 Task: Open Card Vulnerability Assessment in Board Product Development to Workspace Information Management and add a team member Softage.1@softage.net, a label Green, a checklist Patent Application, an attachment from your computer, a color Green and finally, add a card description 'Conduct team training session on effective goal setting' and a comment 'Given the potential impact of this task on our company culture of innovation, let us ensure that we approach it with a sense of curiosity and a willingness to explore new ideas.'. Add a start date 'Jan 01, 1900' with a due date 'Jan 08, 1900'
Action: Mouse moved to (328, 183)
Screenshot: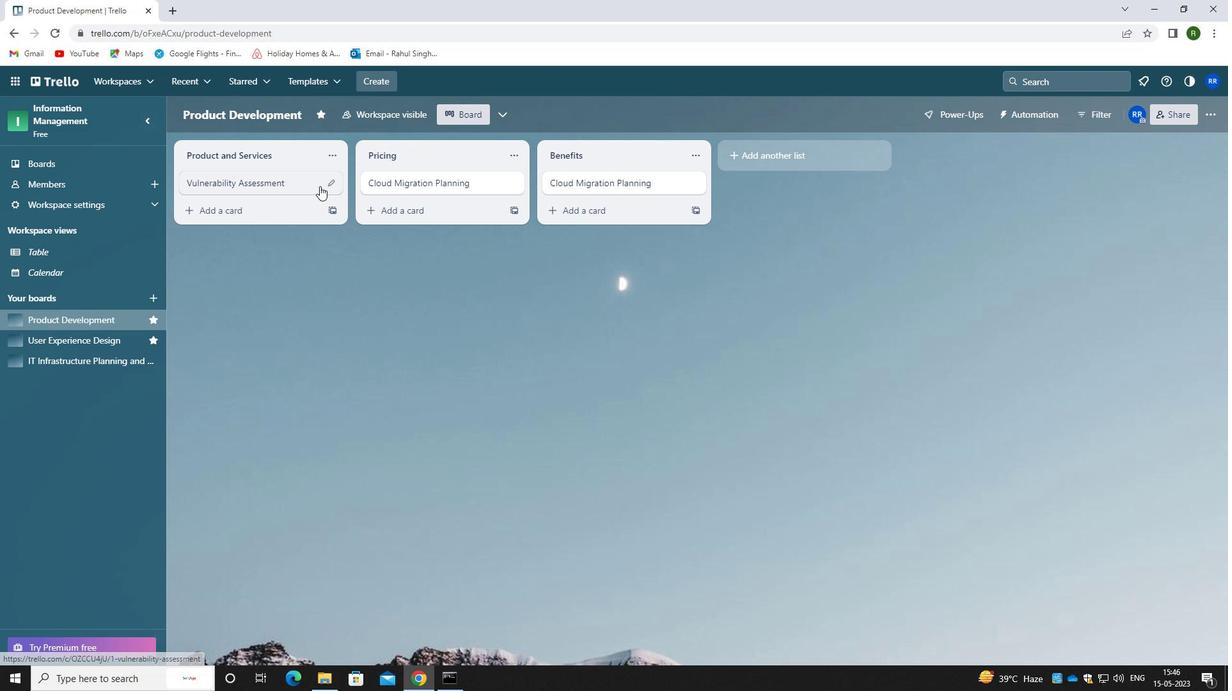 
Action: Mouse pressed left at (328, 183)
Screenshot: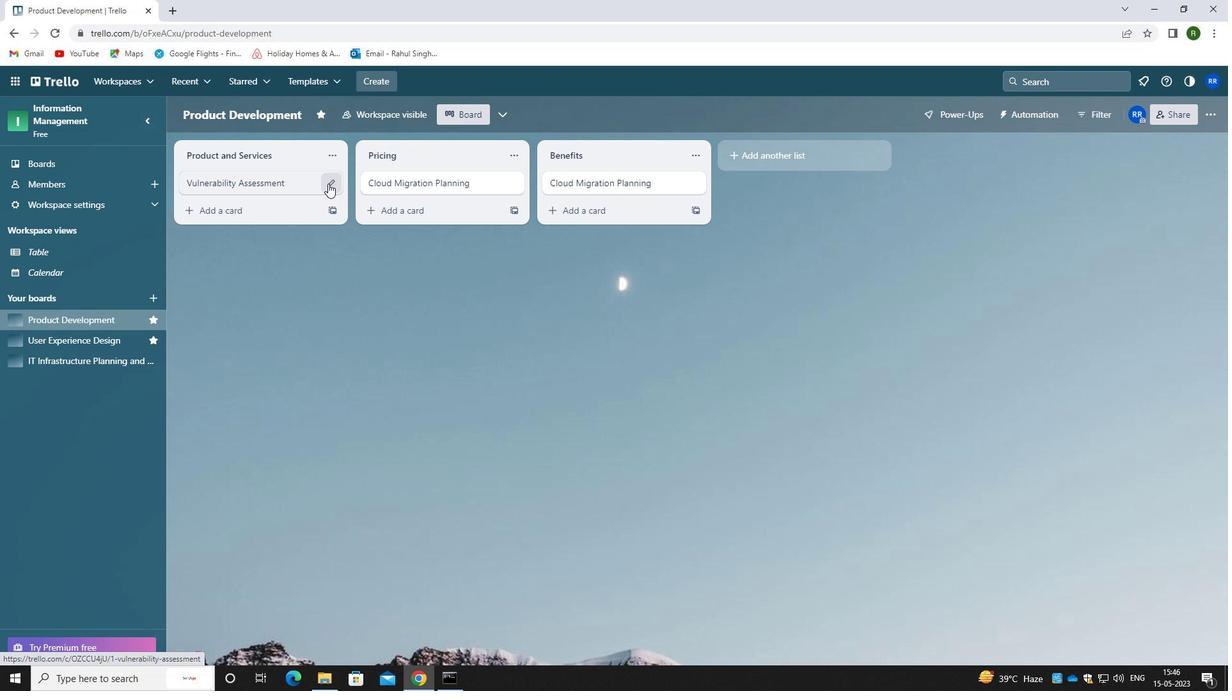 
Action: Mouse moved to (397, 183)
Screenshot: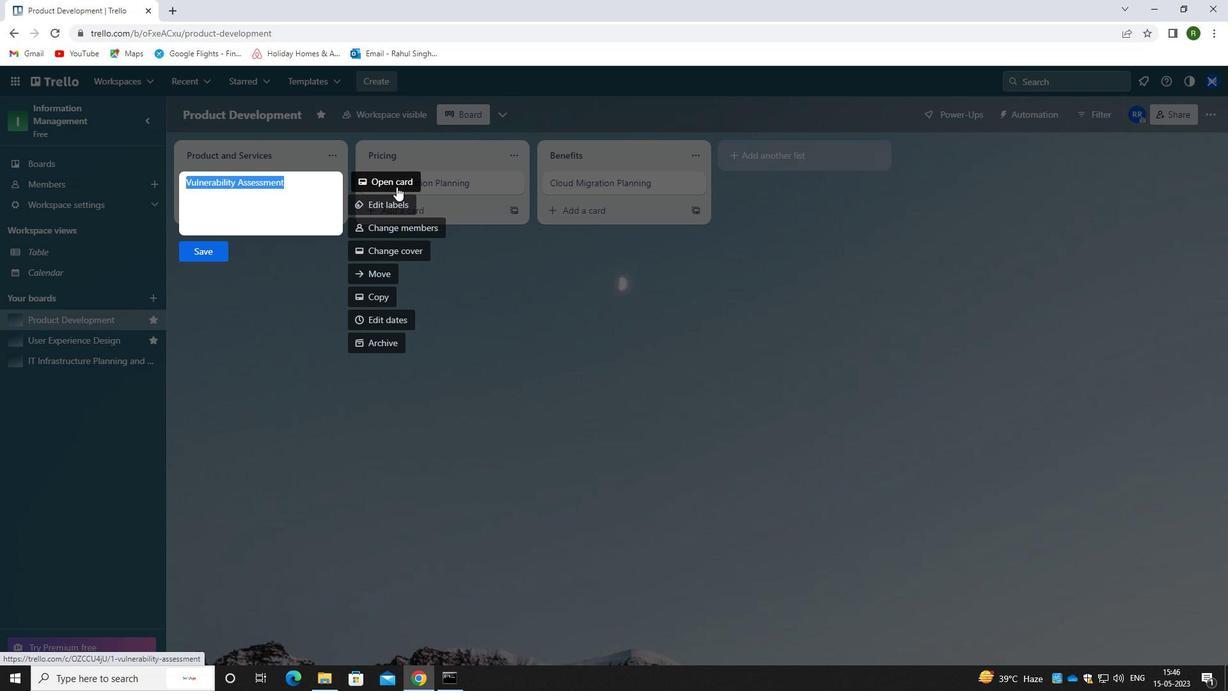 
Action: Mouse pressed left at (397, 183)
Screenshot: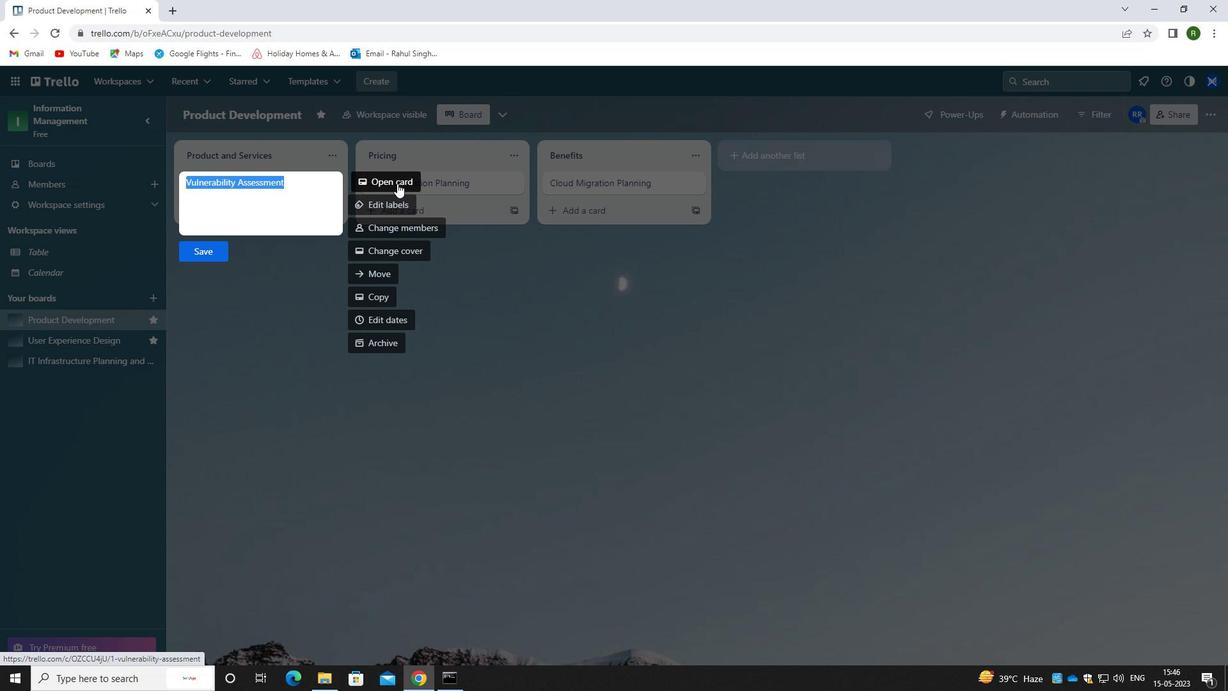 
Action: Mouse moved to (762, 178)
Screenshot: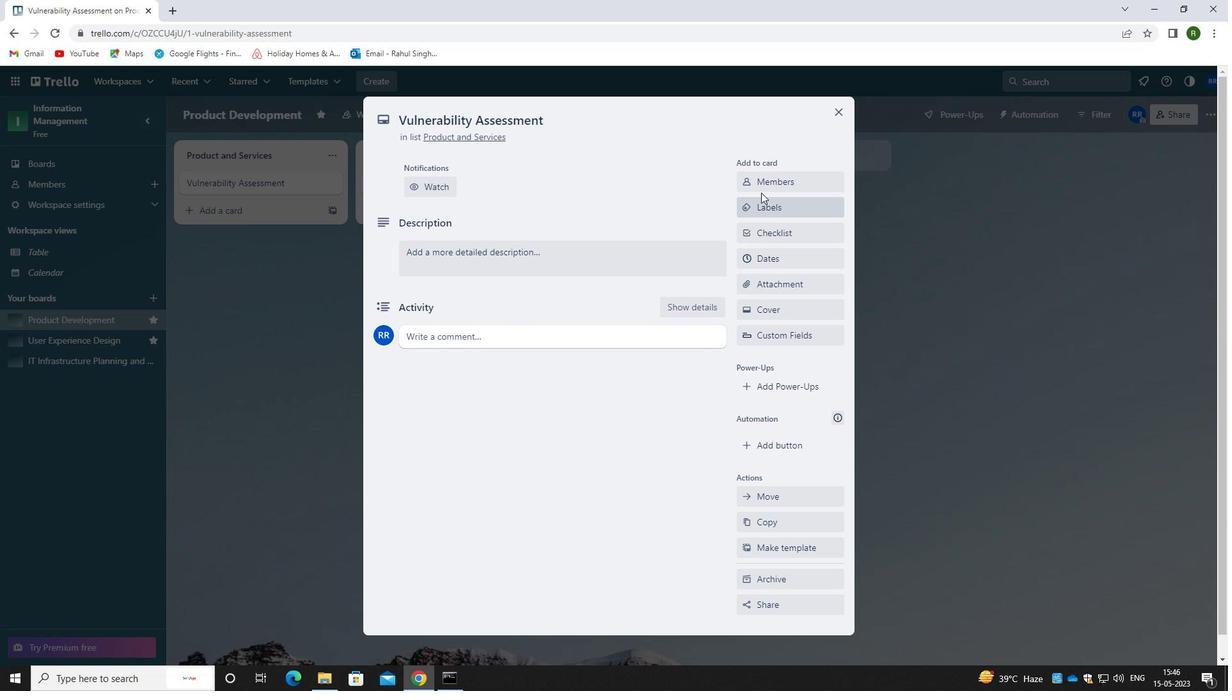 
Action: Mouse pressed left at (762, 178)
Screenshot: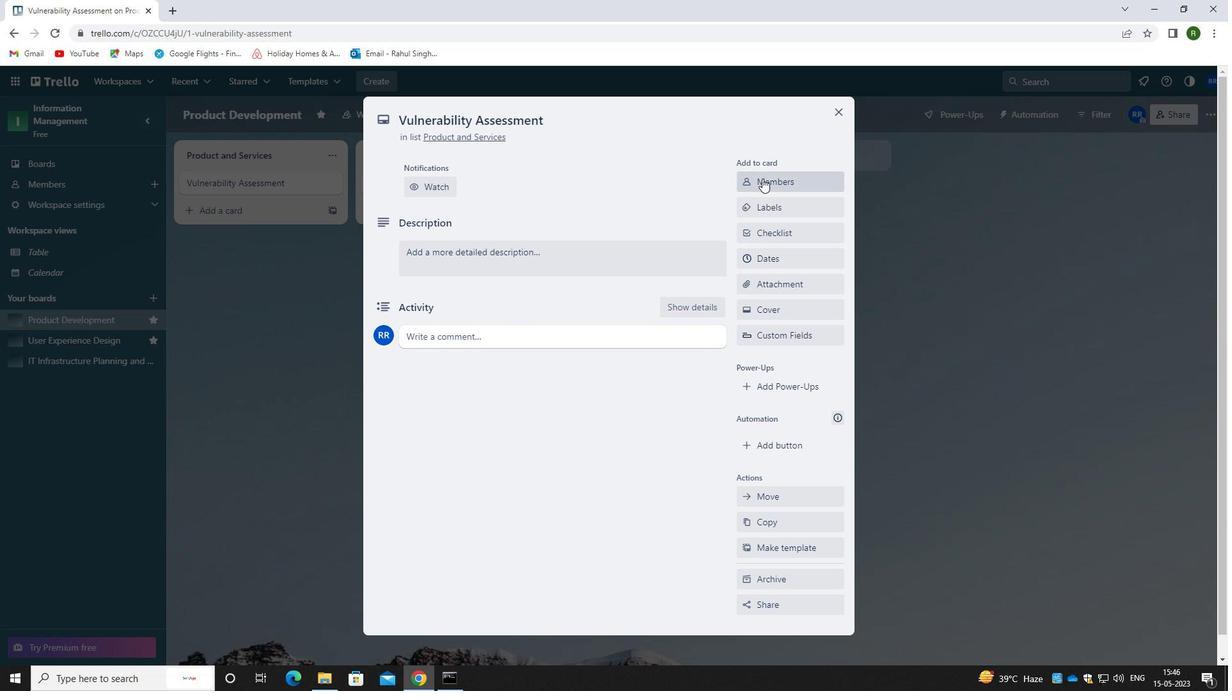 
Action: Mouse moved to (773, 248)
Screenshot: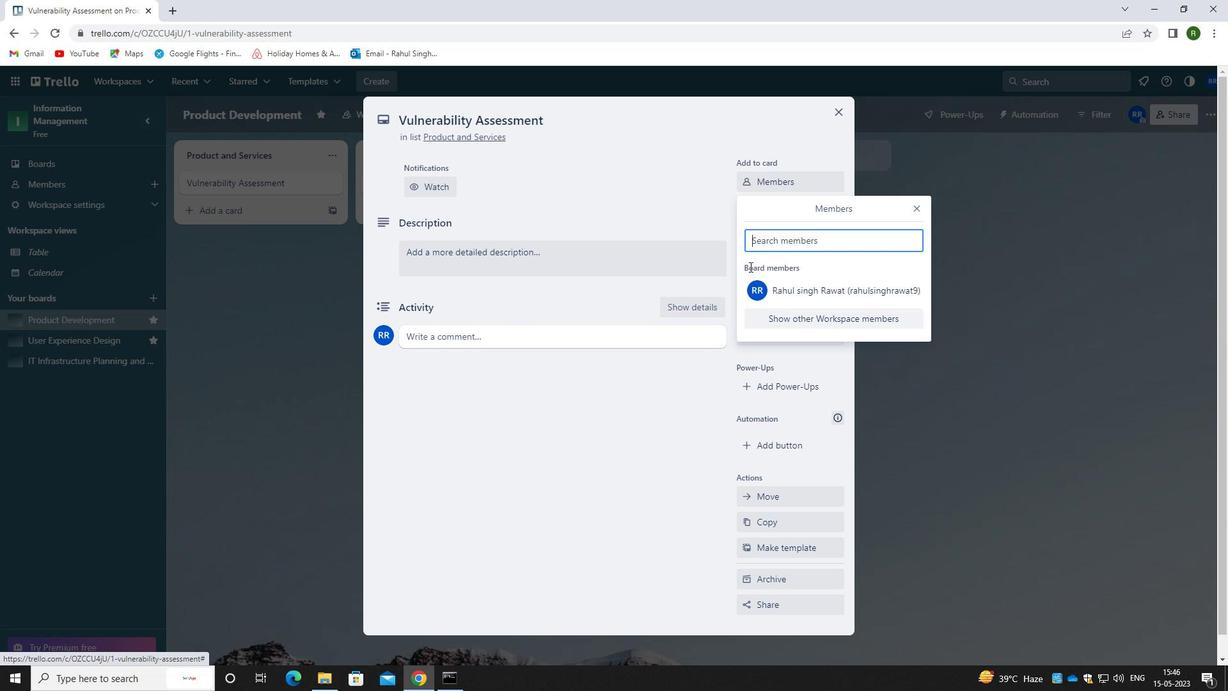 
Action: Key pressed <Key.caps_lock>s<Key.caps_lock>Oftage.1<Key.shift>@SOFTAGE.NET
Screenshot: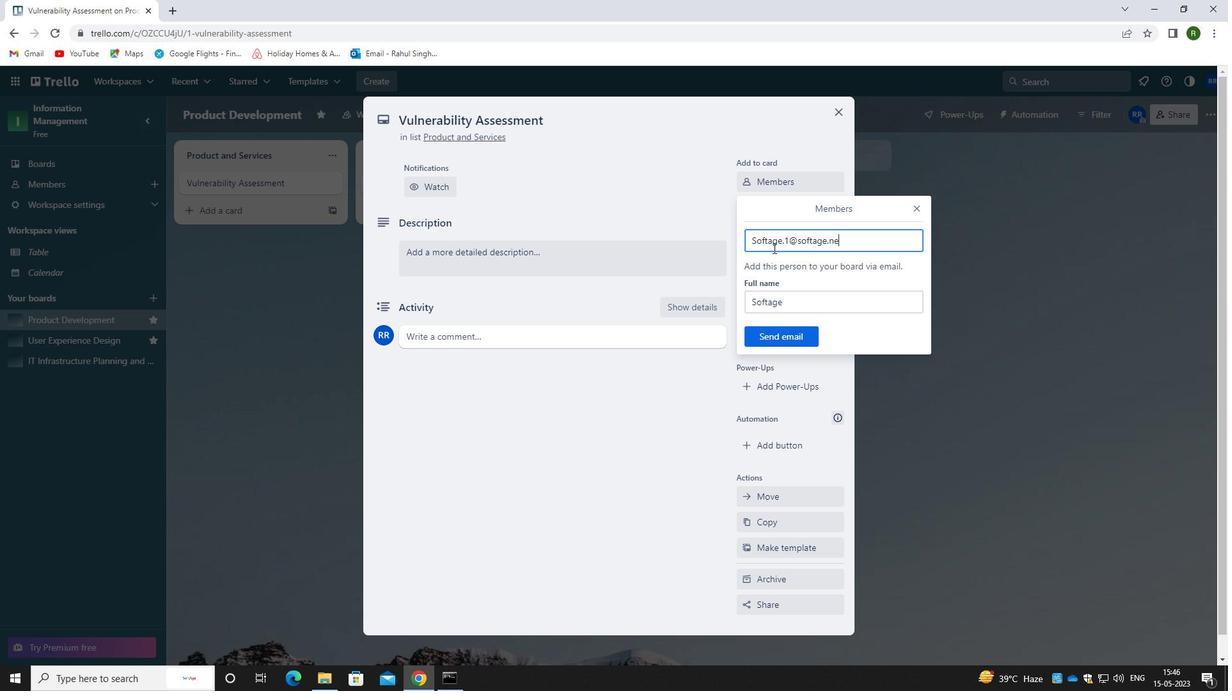 
Action: Mouse moved to (777, 334)
Screenshot: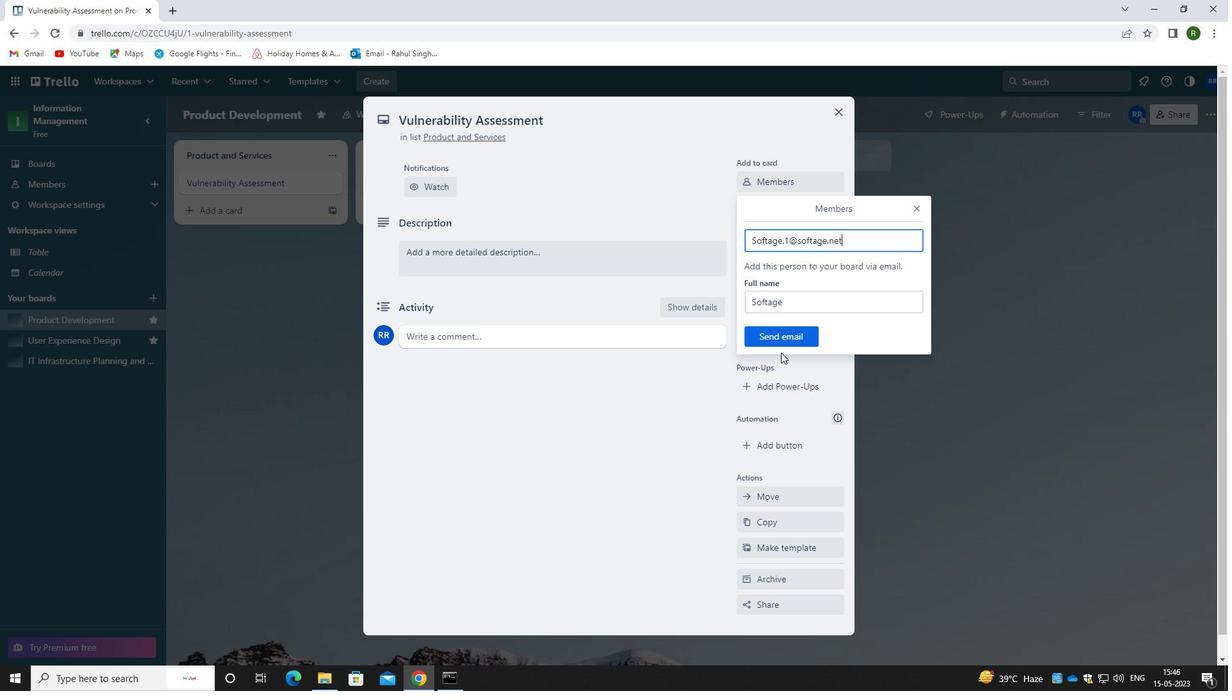 
Action: Mouse pressed left at (777, 334)
Screenshot: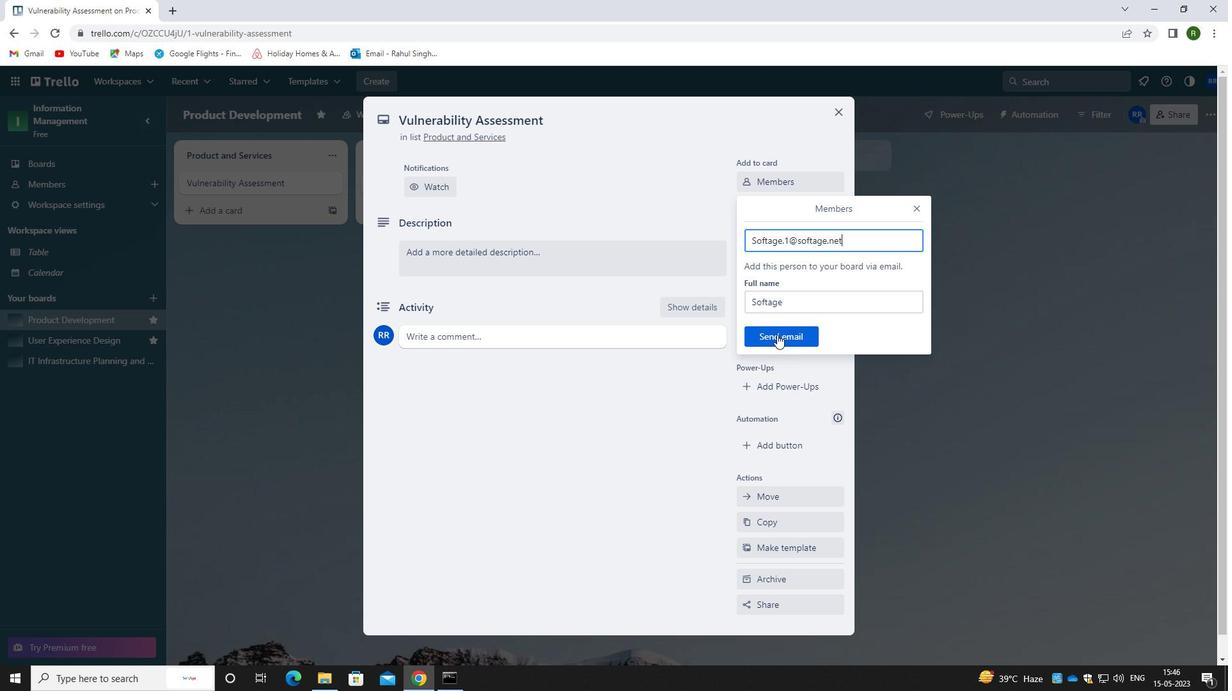 
Action: Mouse moved to (777, 252)
Screenshot: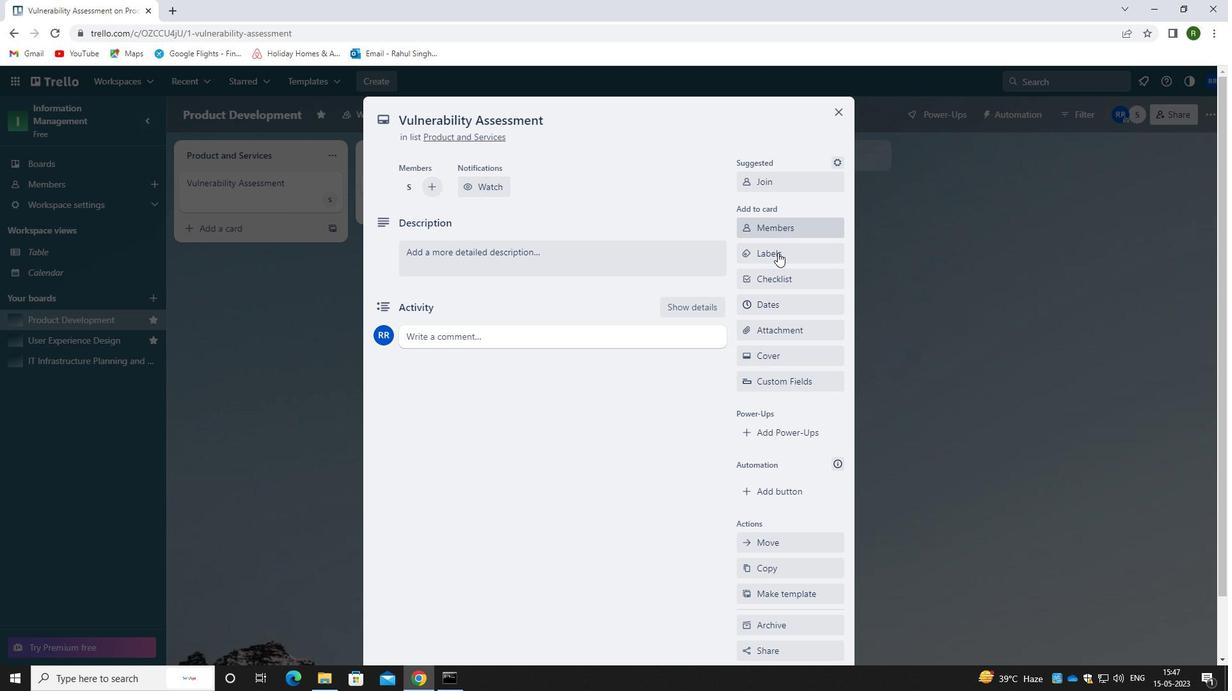 
Action: Mouse pressed left at (777, 252)
Screenshot: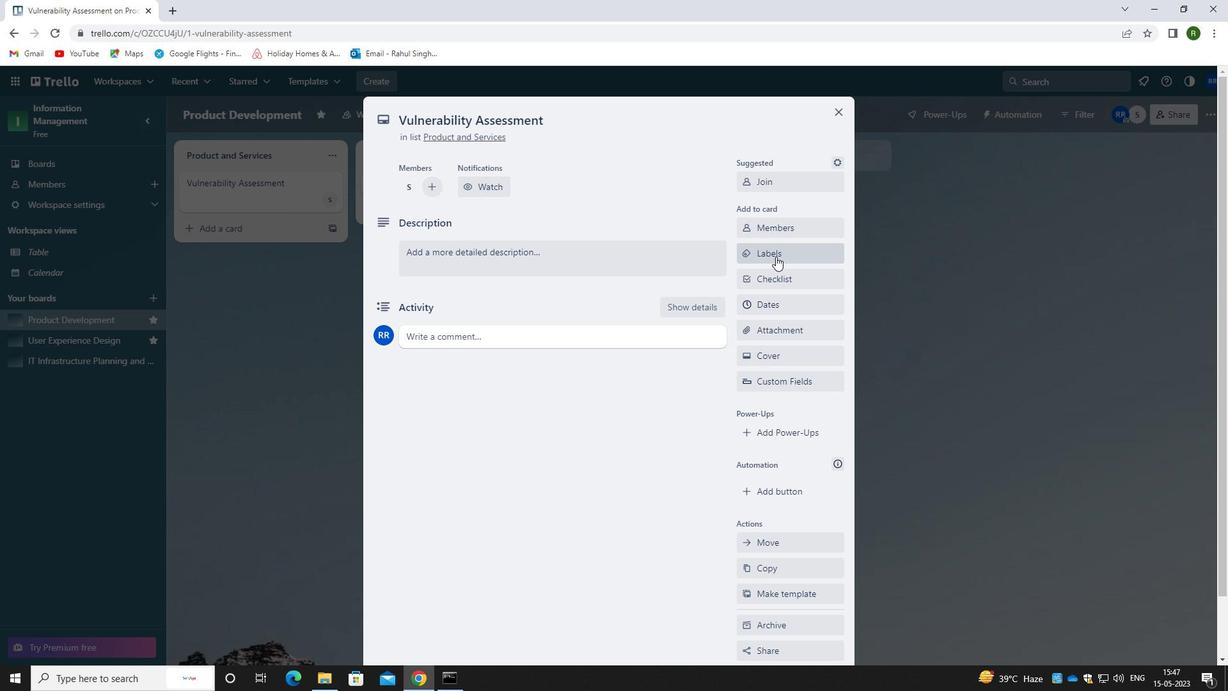 
Action: Mouse moved to (784, 314)
Screenshot: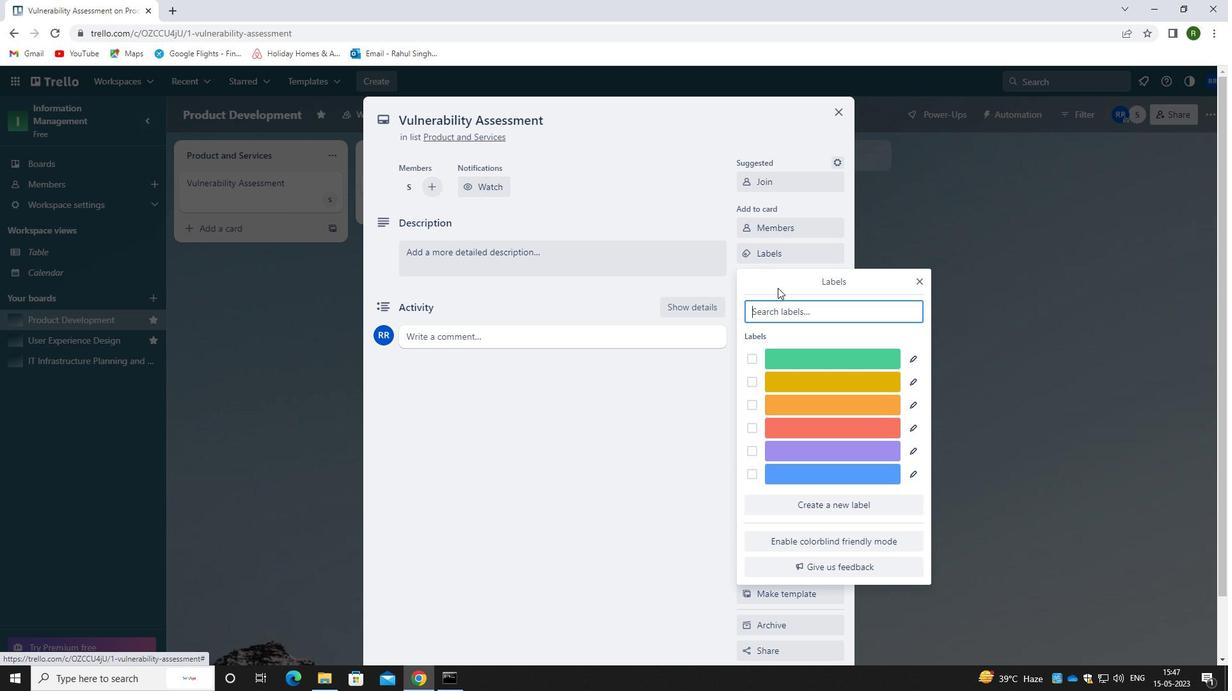 
Action: Key pressed GREEN
Screenshot: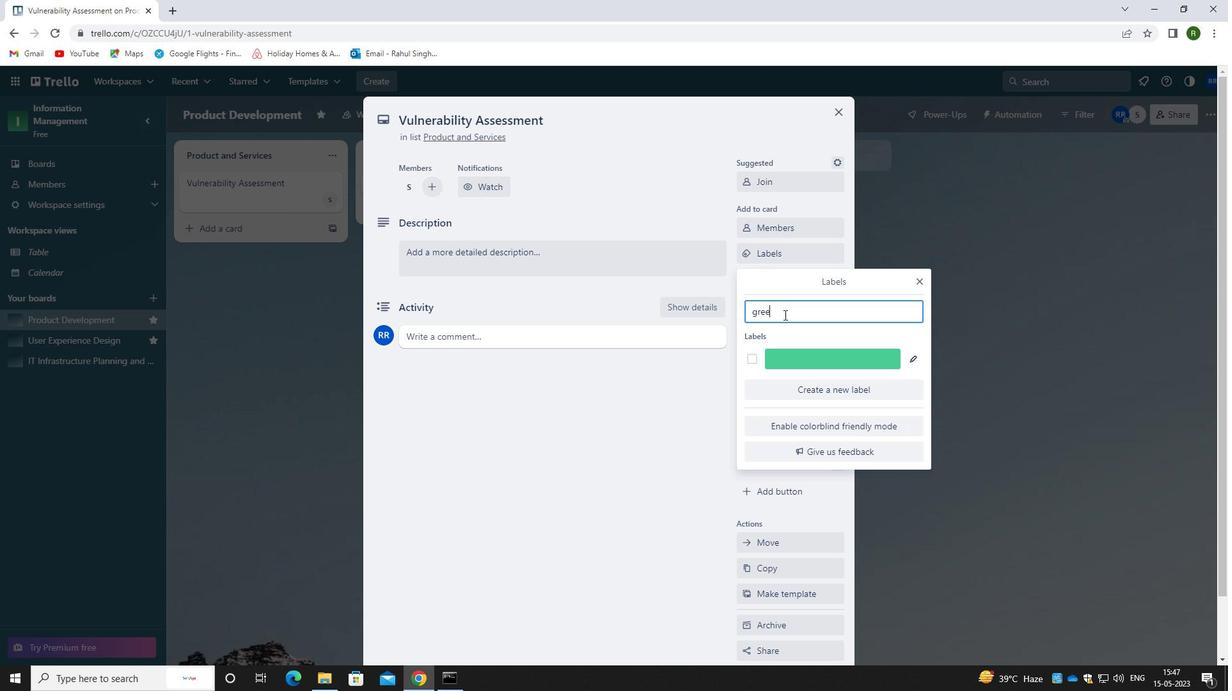 
Action: Mouse moved to (743, 353)
Screenshot: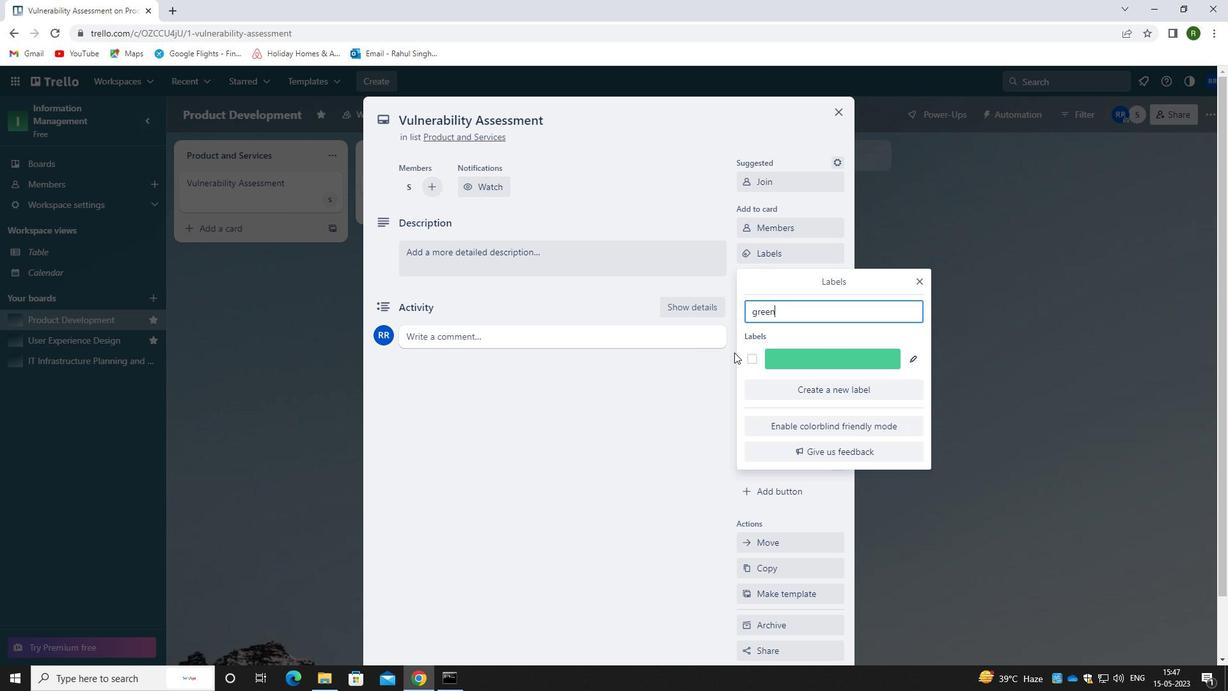 
Action: Mouse pressed left at (743, 353)
Screenshot: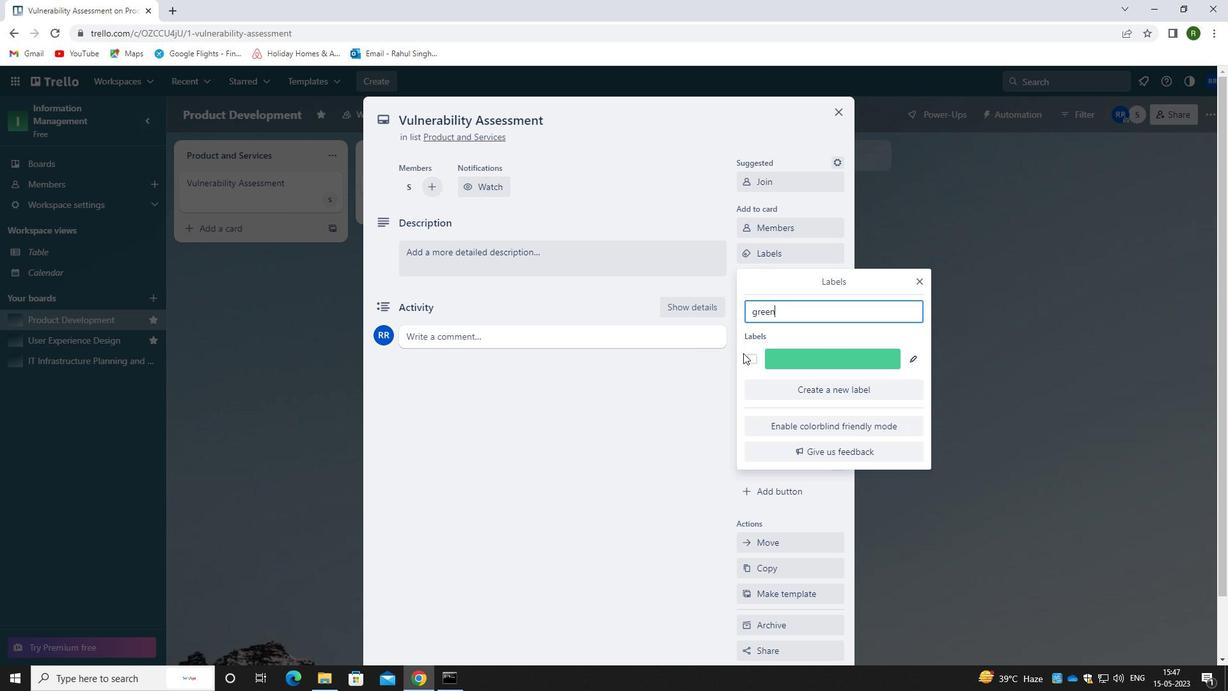 
Action: Mouse moved to (753, 358)
Screenshot: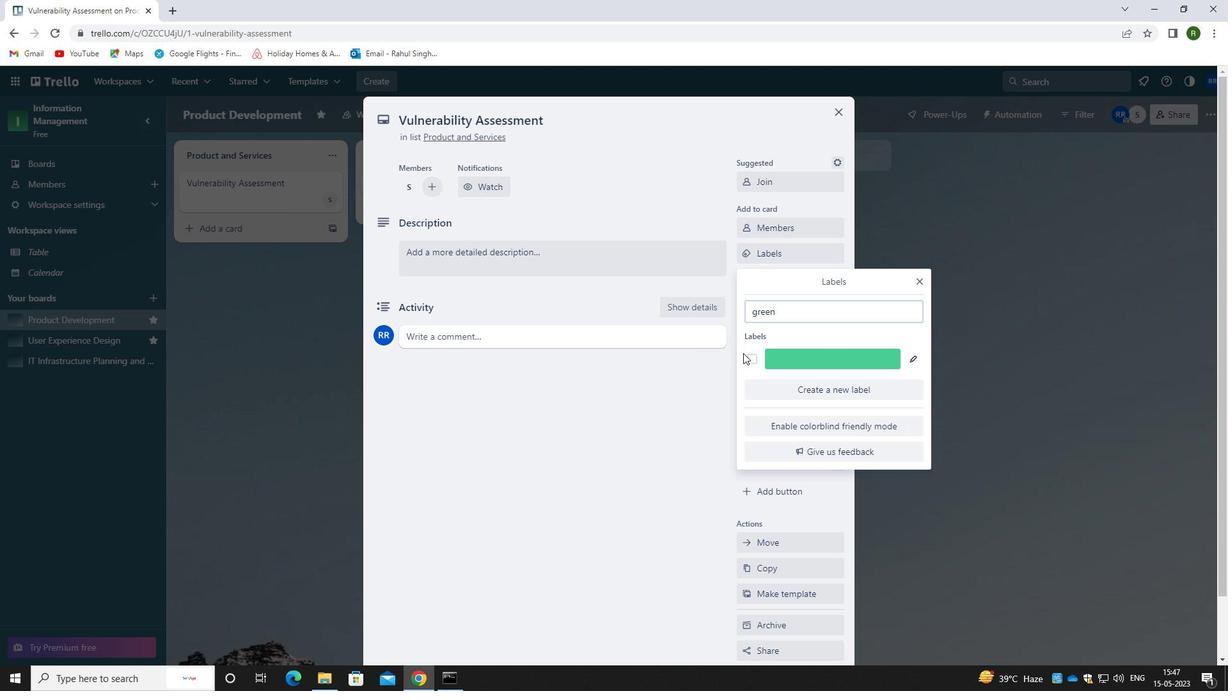 
Action: Mouse pressed left at (753, 358)
Screenshot: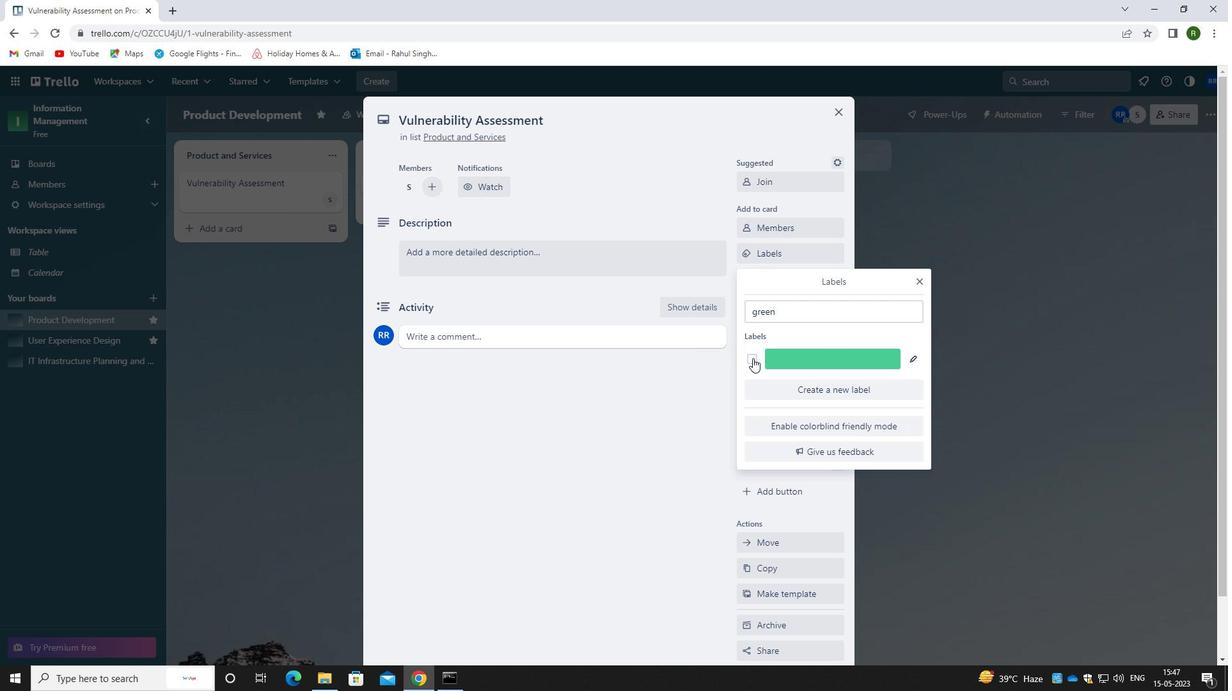 
Action: Mouse moved to (633, 414)
Screenshot: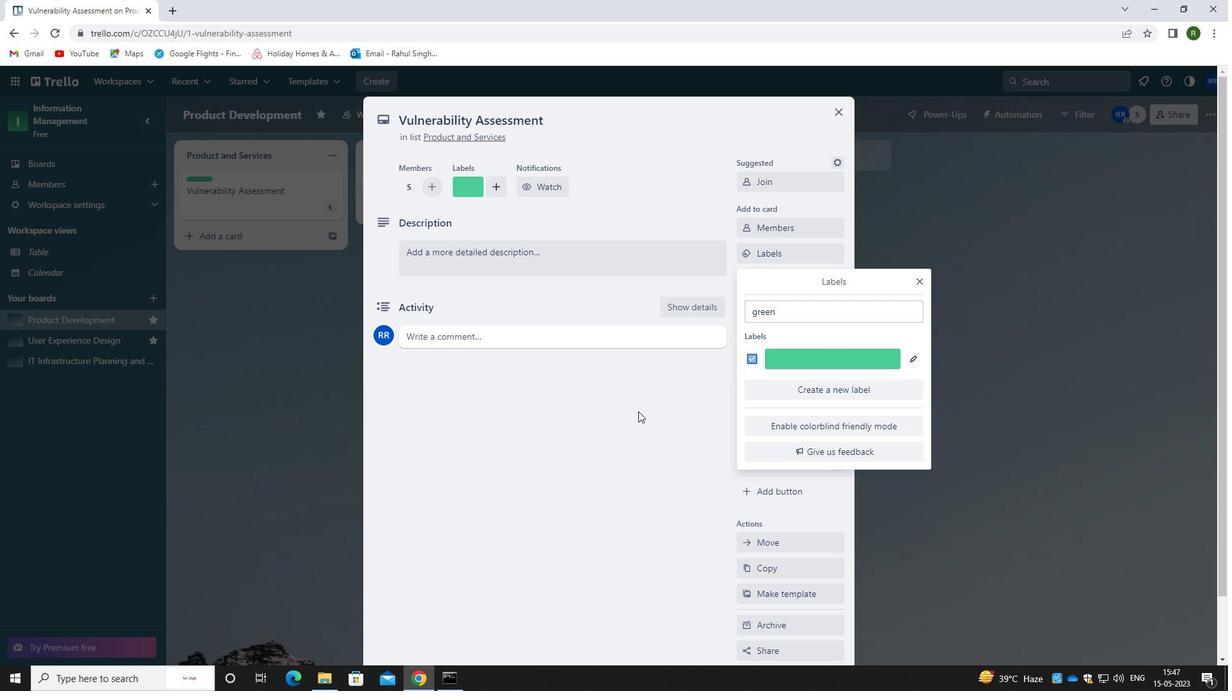 
Action: Mouse pressed left at (633, 414)
Screenshot: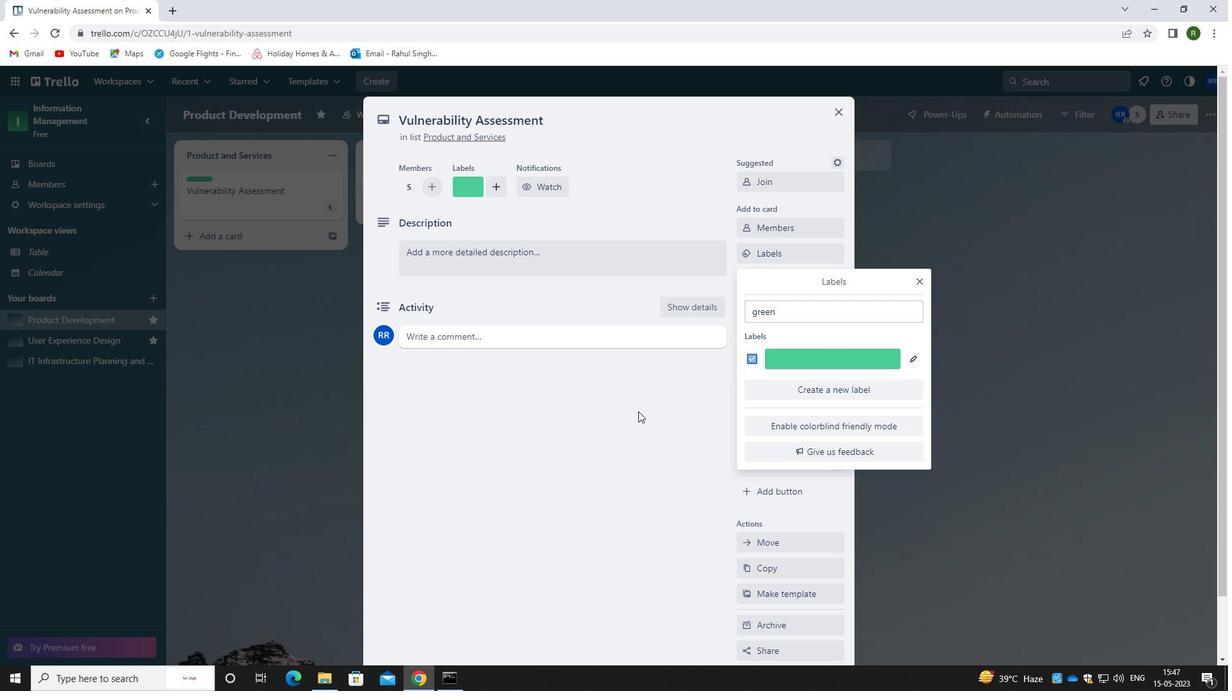 
Action: Mouse moved to (801, 276)
Screenshot: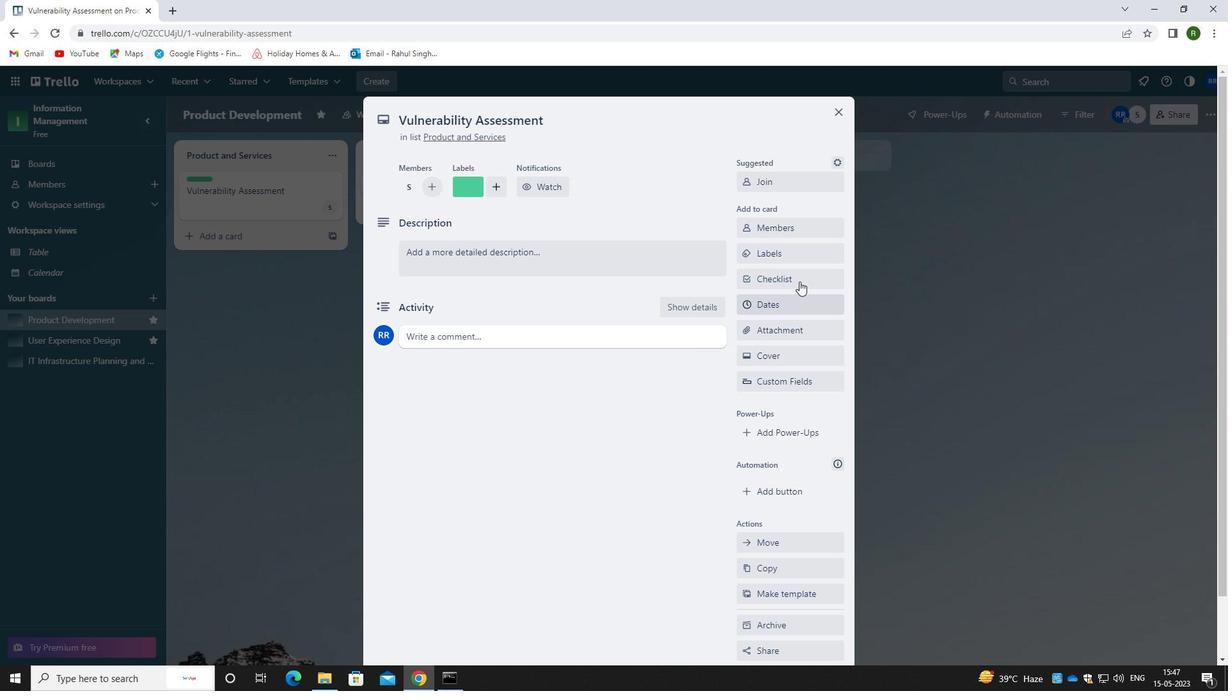 
Action: Mouse pressed left at (801, 276)
Screenshot: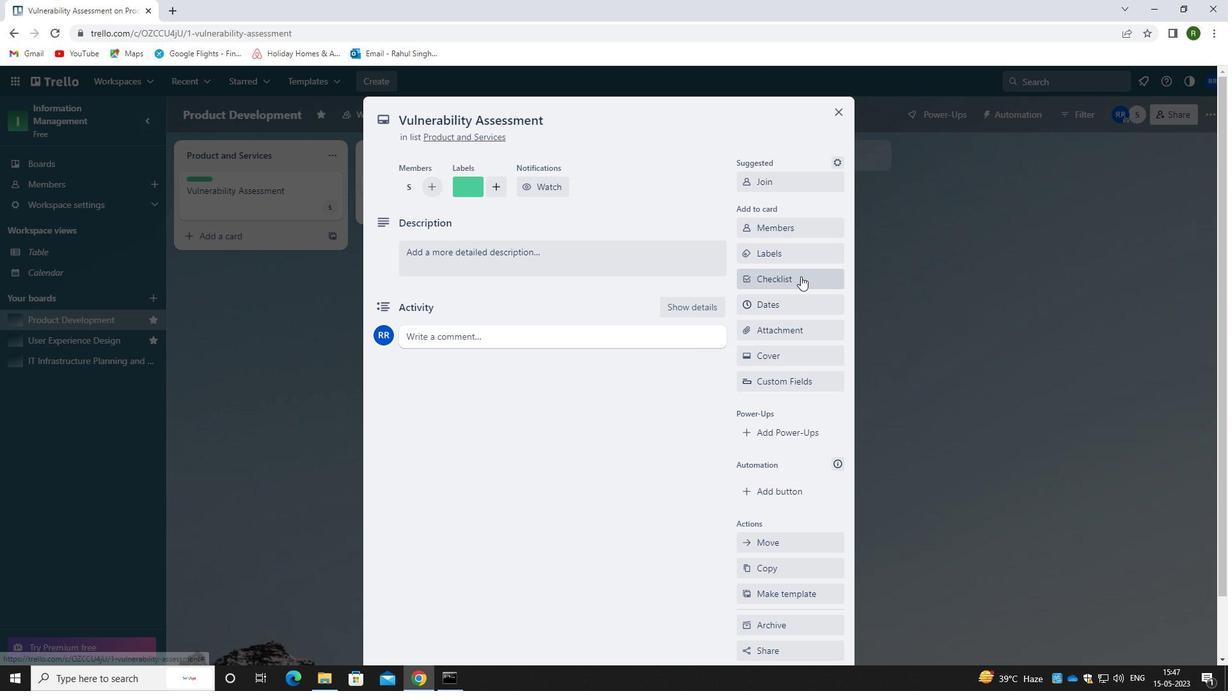 
Action: Mouse moved to (787, 321)
Screenshot: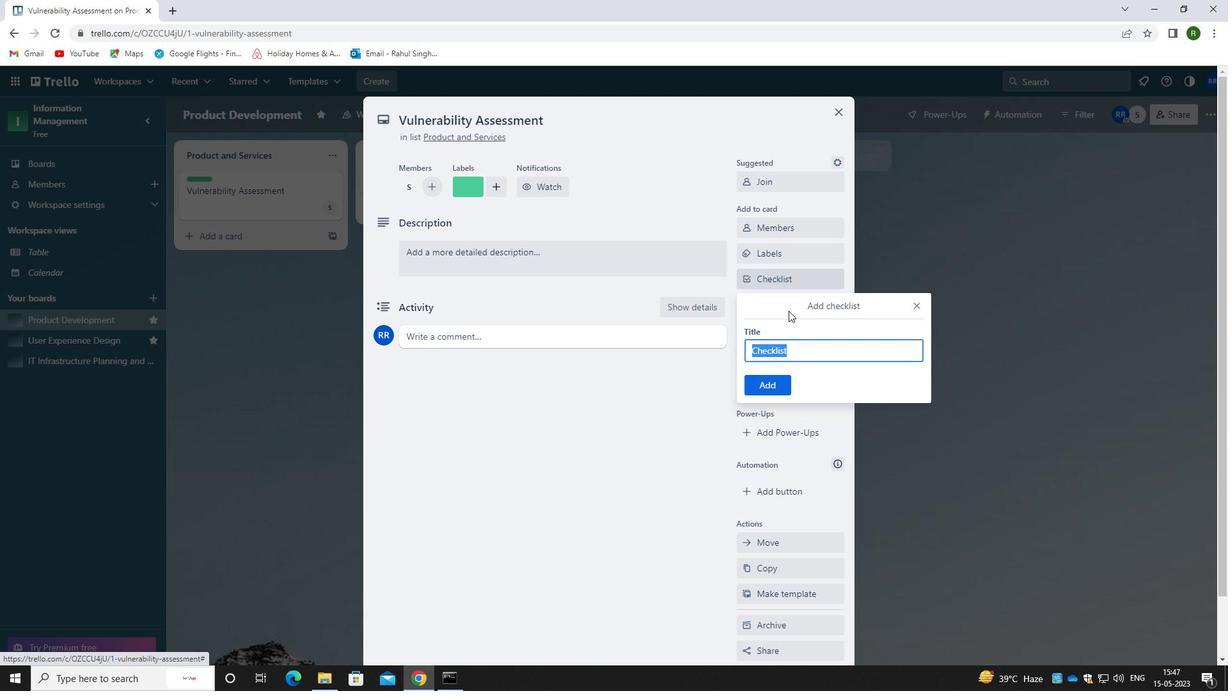 
Action: Key pressed <Key.shift>PATENT<Key.space>
Screenshot: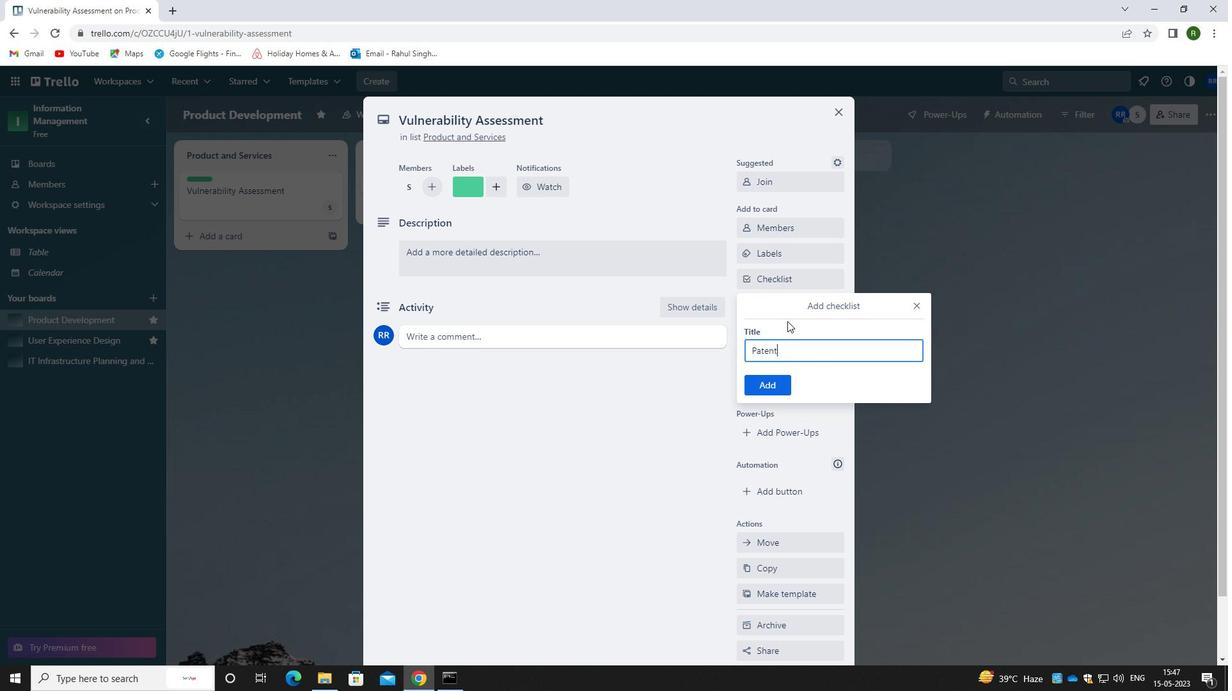 
Action: Mouse moved to (787, 321)
Screenshot: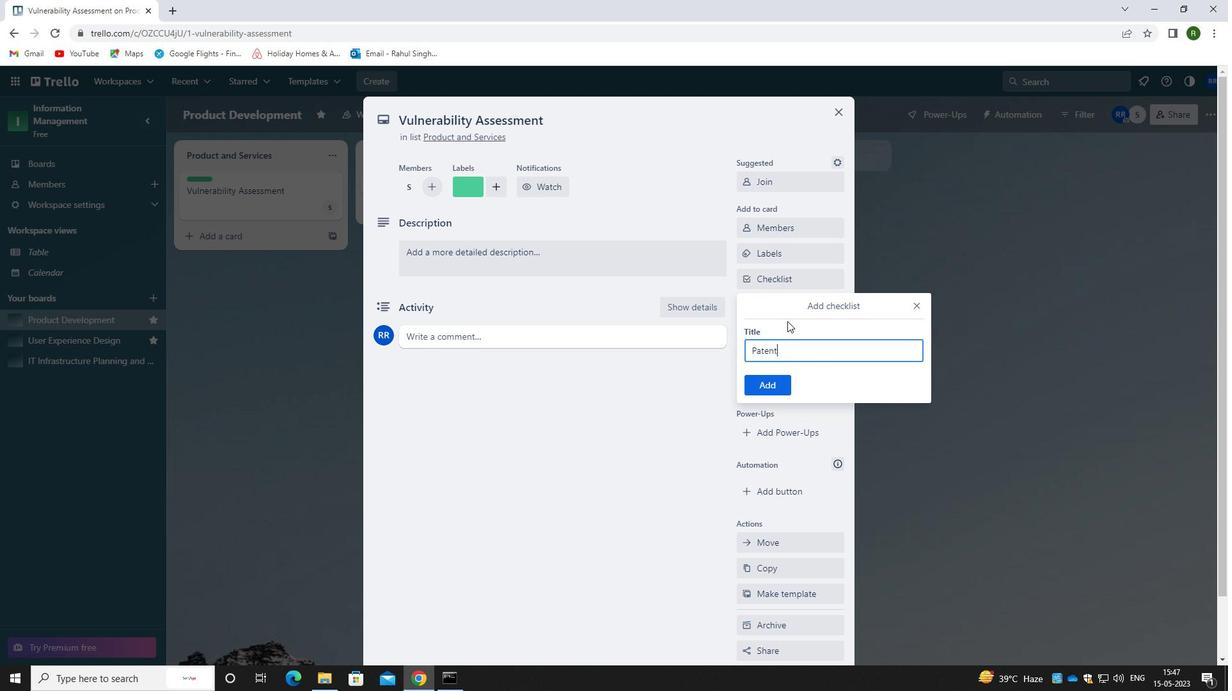 
Action: Key pressed <Key.shift>APPLICATION
Screenshot: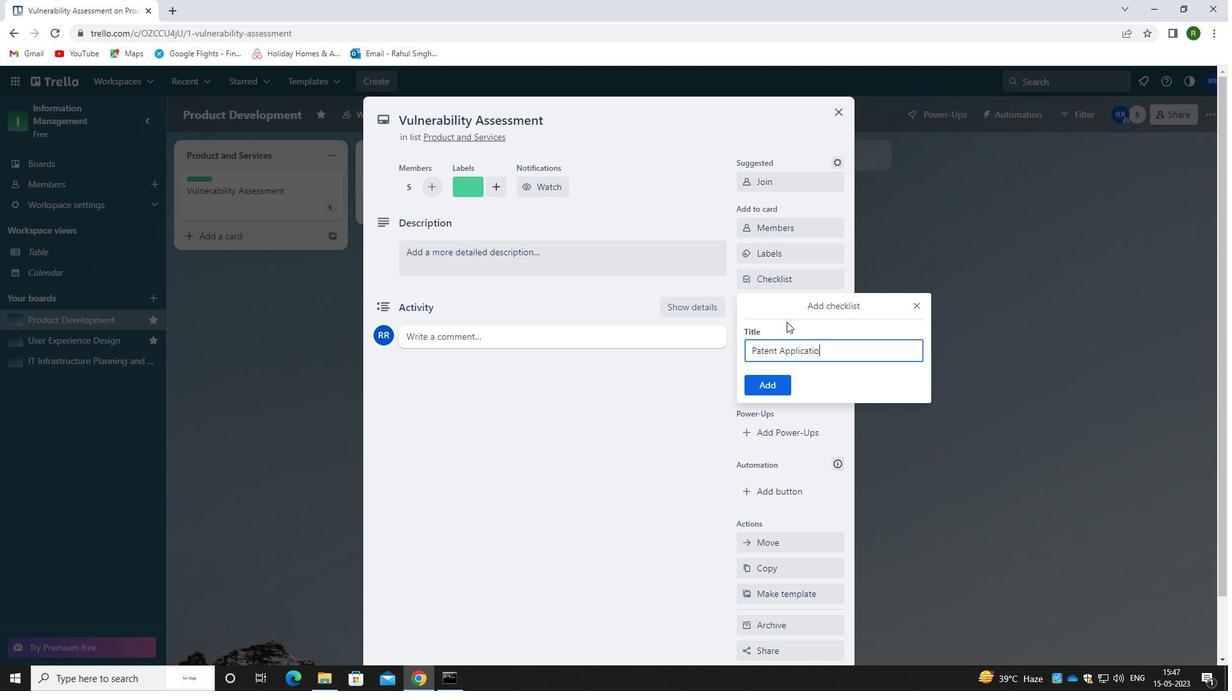 
Action: Mouse moved to (767, 385)
Screenshot: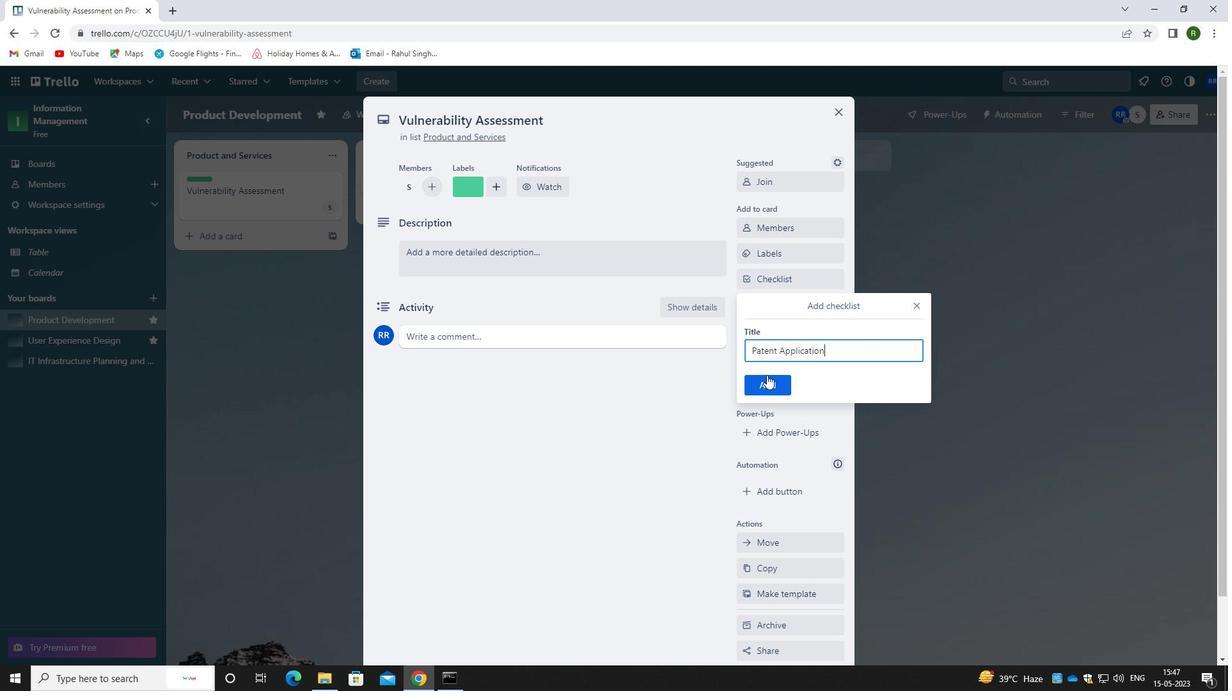 
Action: Mouse pressed left at (767, 385)
Screenshot: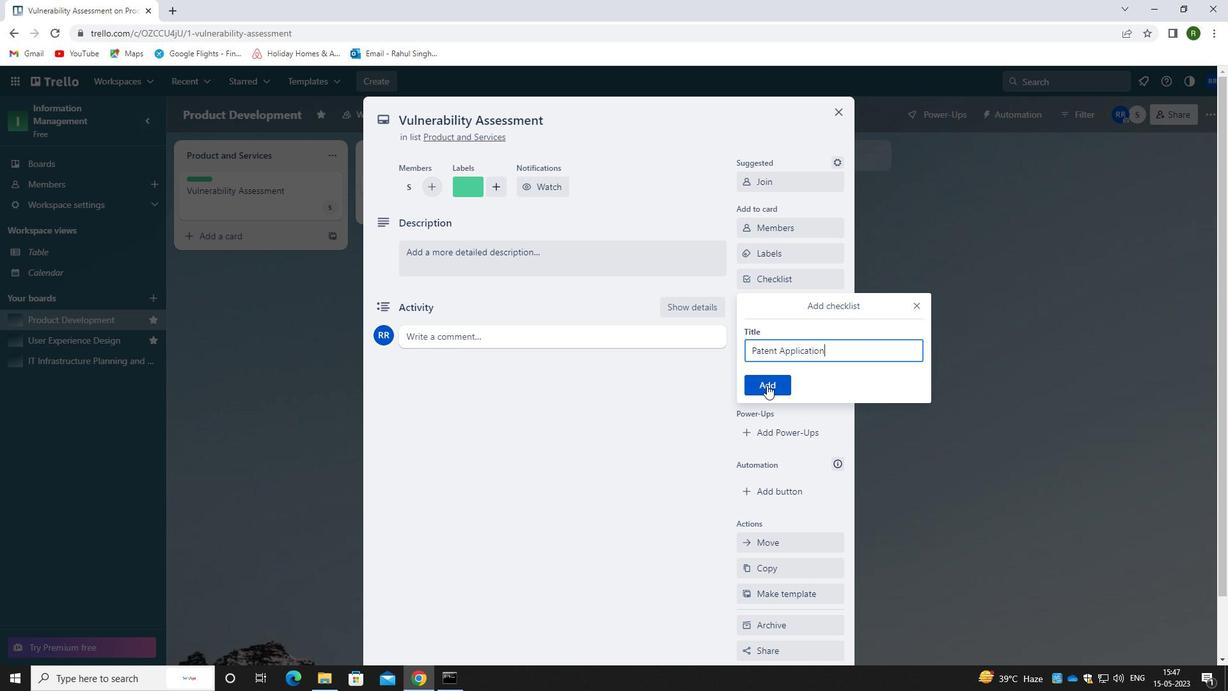 
Action: Mouse moved to (806, 333)
Screenshot: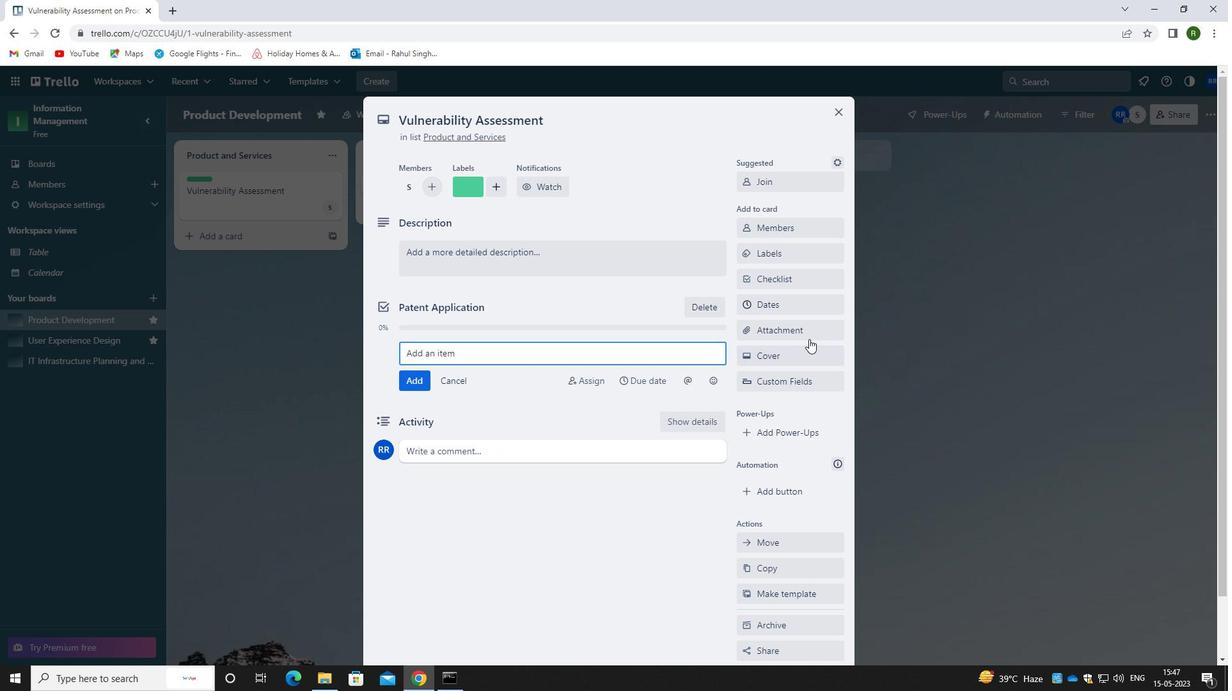 
Action: Mouse pressed left at (806, 333)
Screenshot: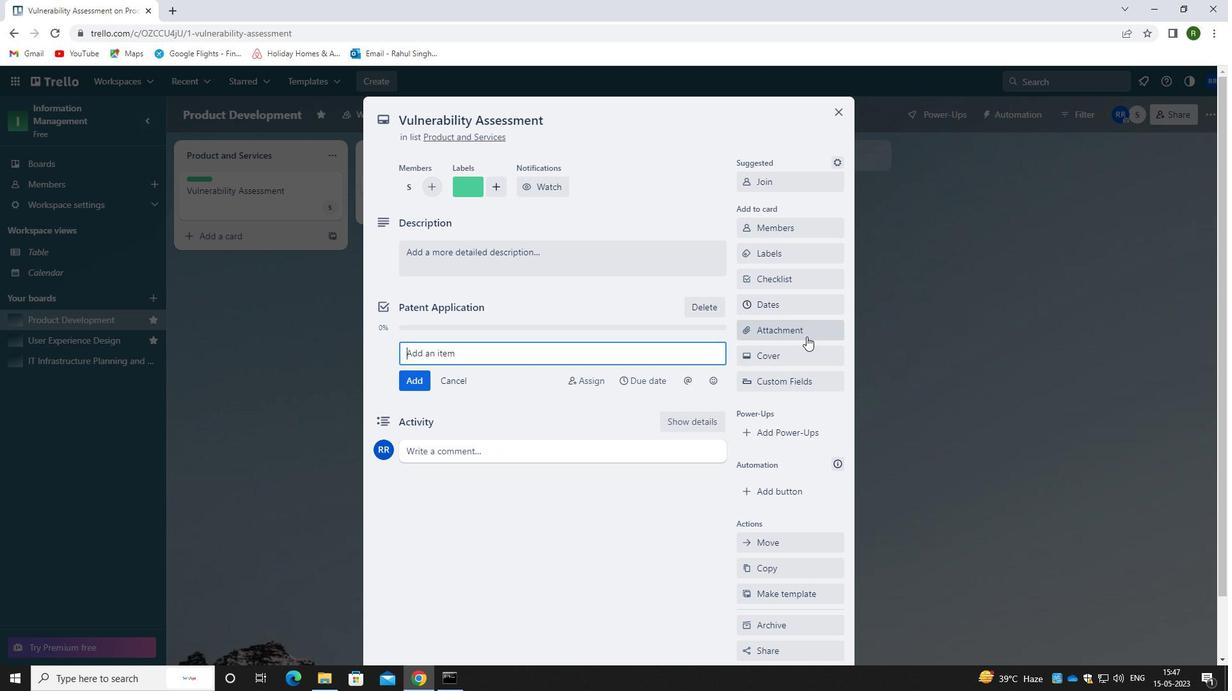 
Action: Mouse moved to (766, 384)
Screenshot: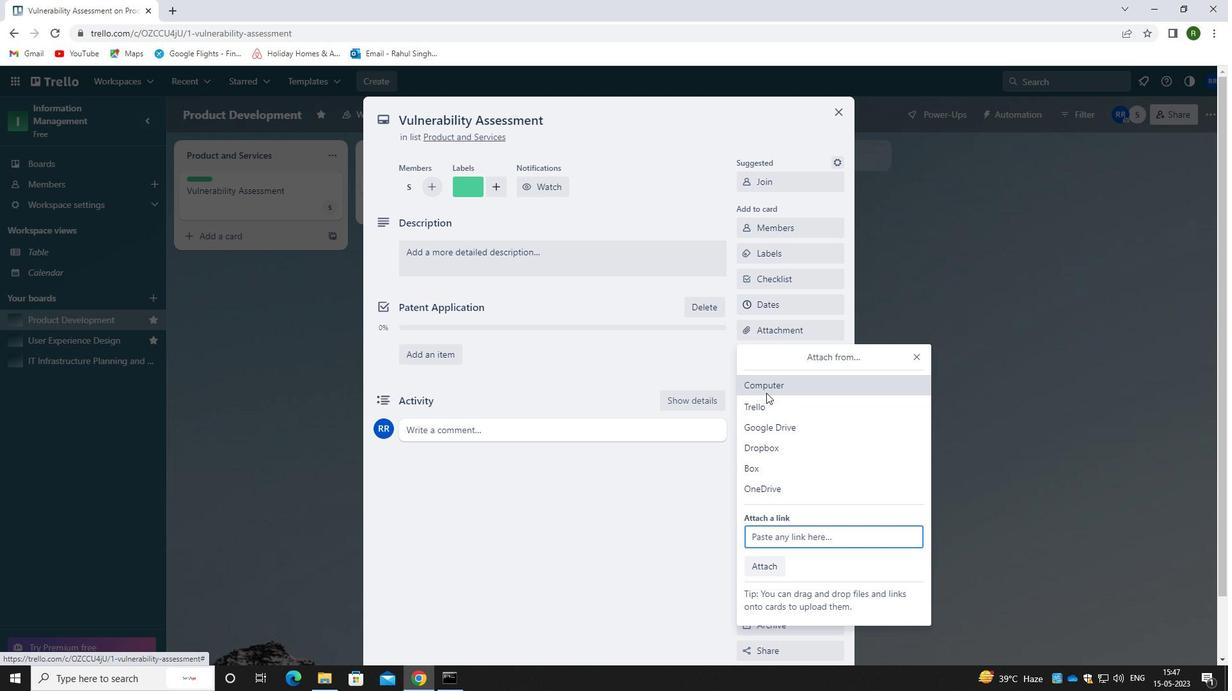 
Action: Mouse pressed left at (766, 384)
Screenshot: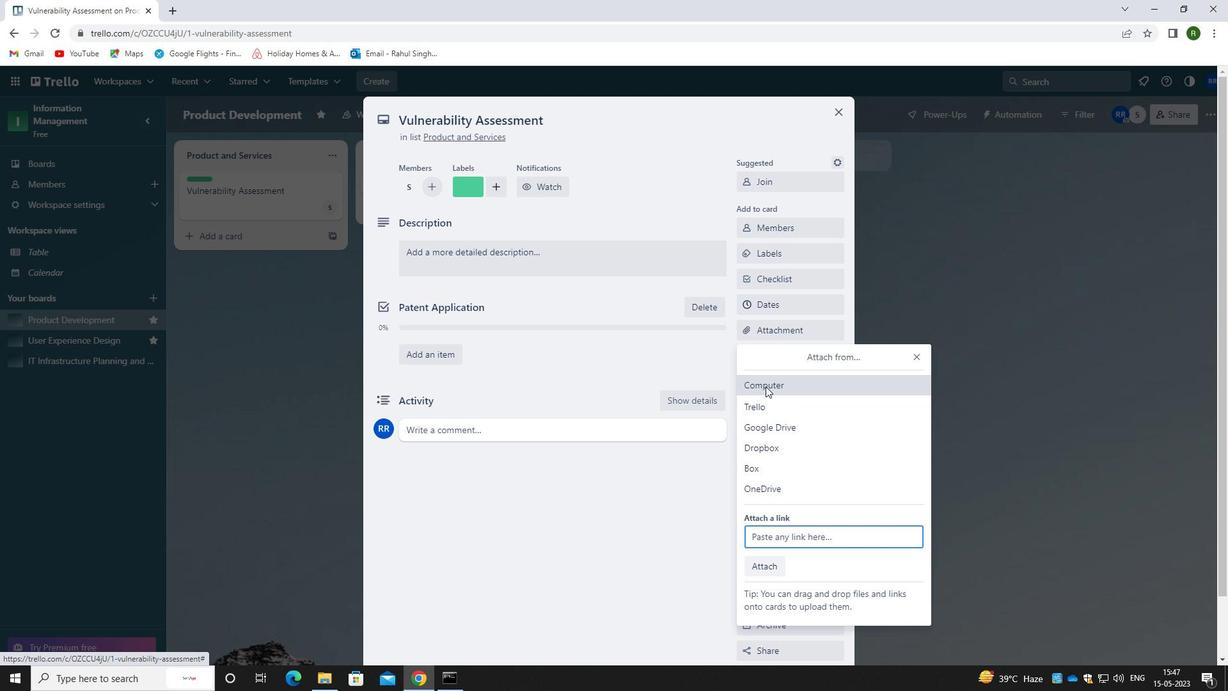 
Action: Mouse moved to (154, 123)
Screenshot: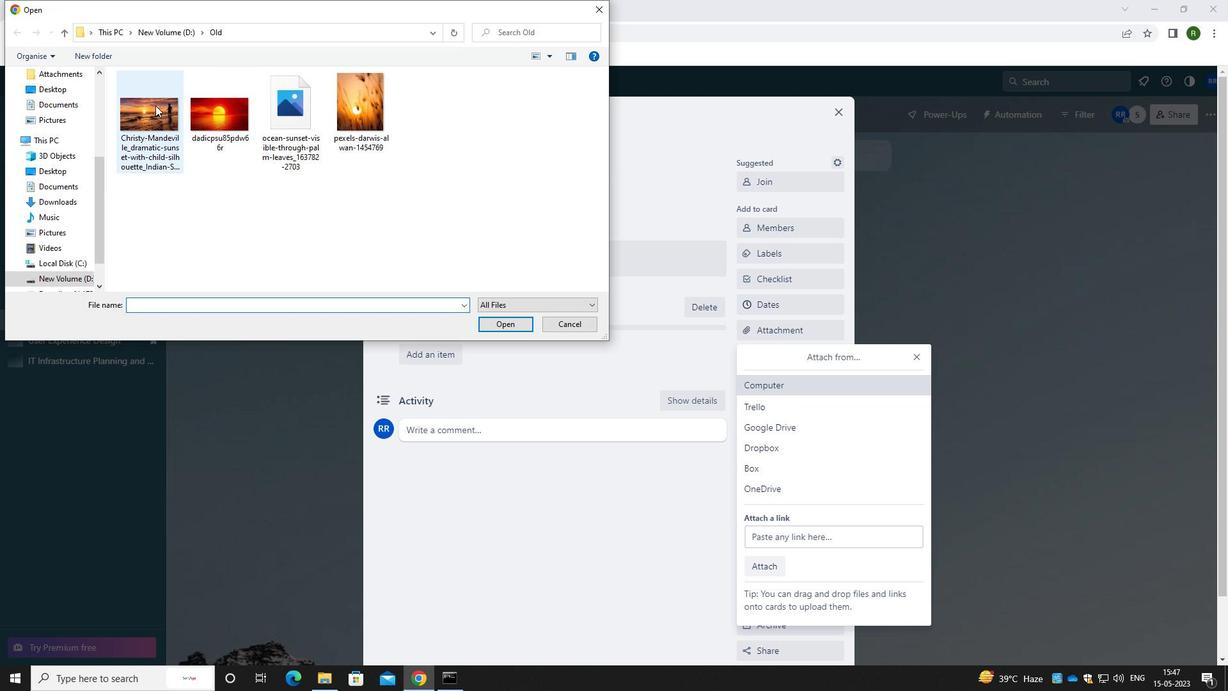 
Action: Mouse pressed left at (154, 123)
Screenshot: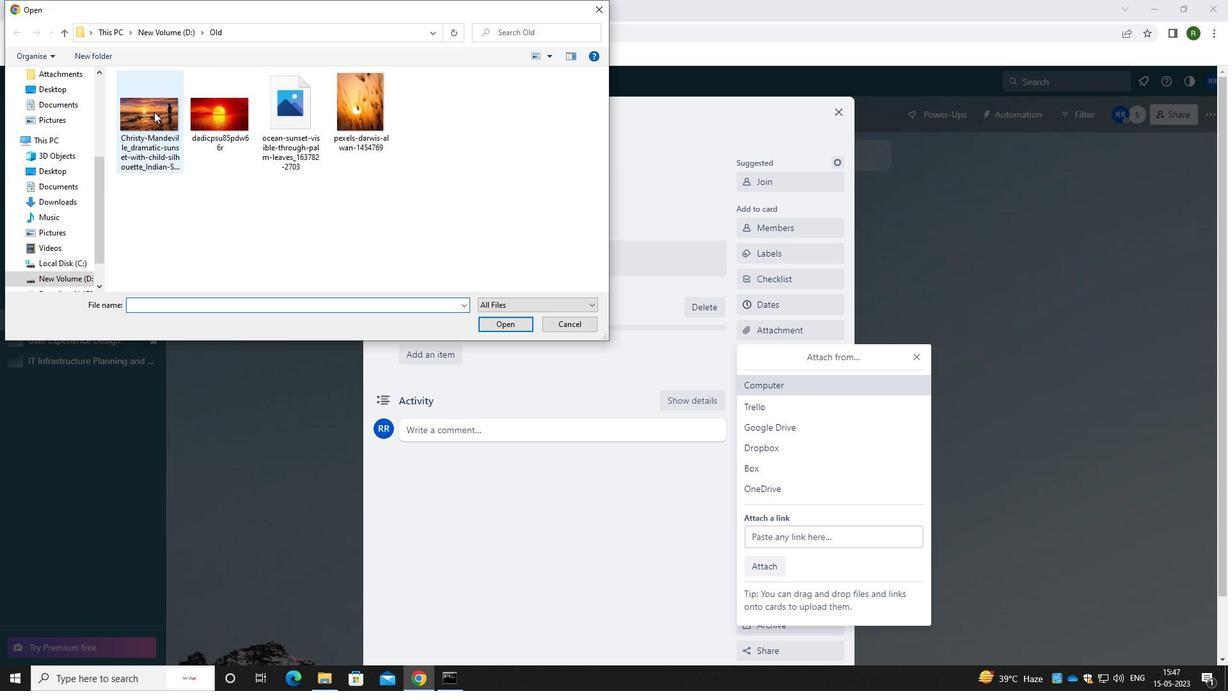 
Action: Mouse moved to (486, 318)
Screenshot: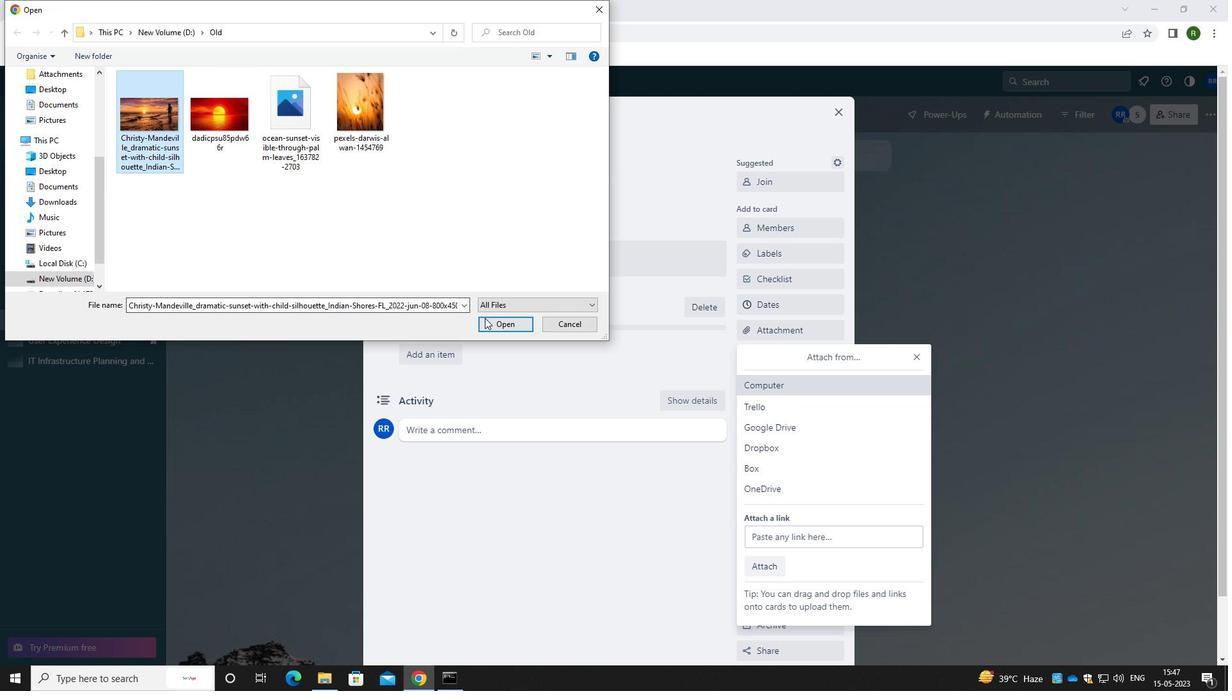 
Action: Mouse pressed left at (486, 318)
Screenshot: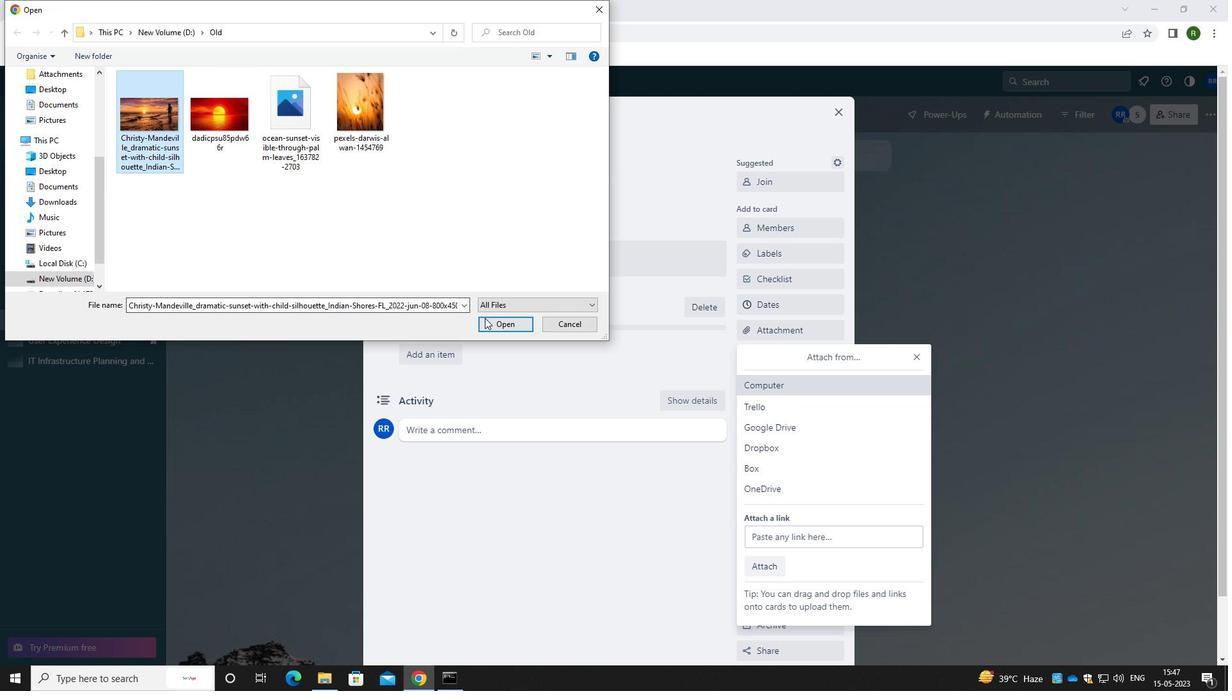 
Action: Mouse moved to (524, 353)
Screenshot: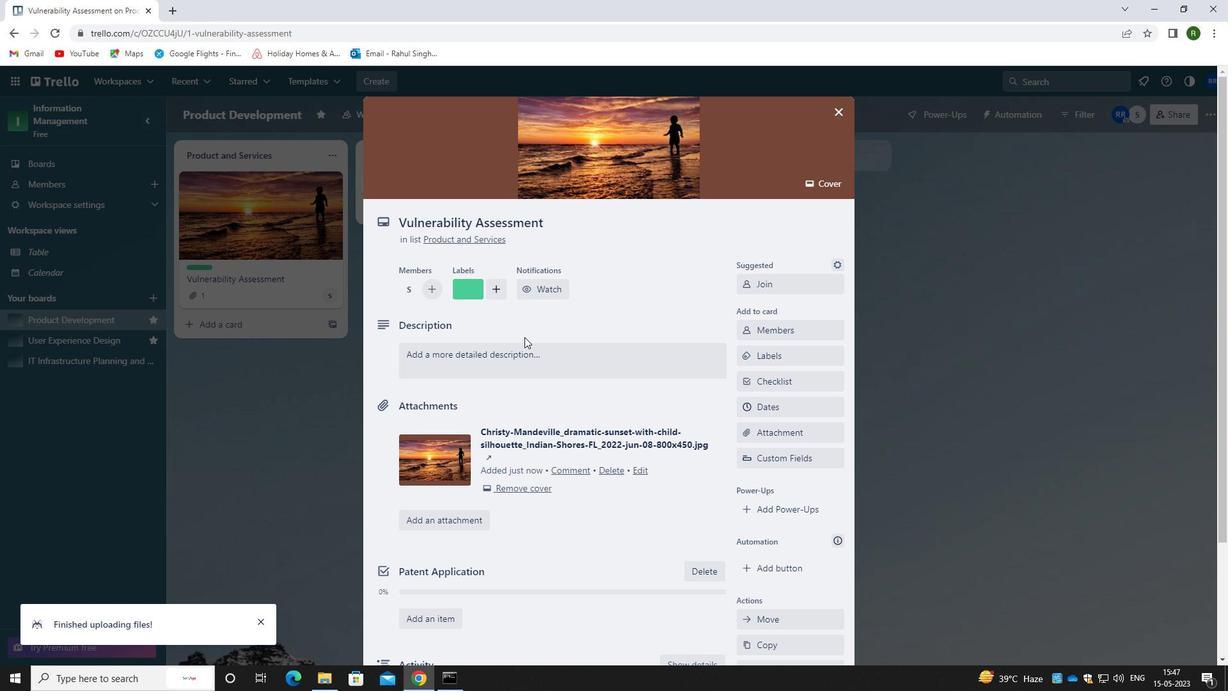 
Action: Mouse pressed left at (524, 353)
Screenshot: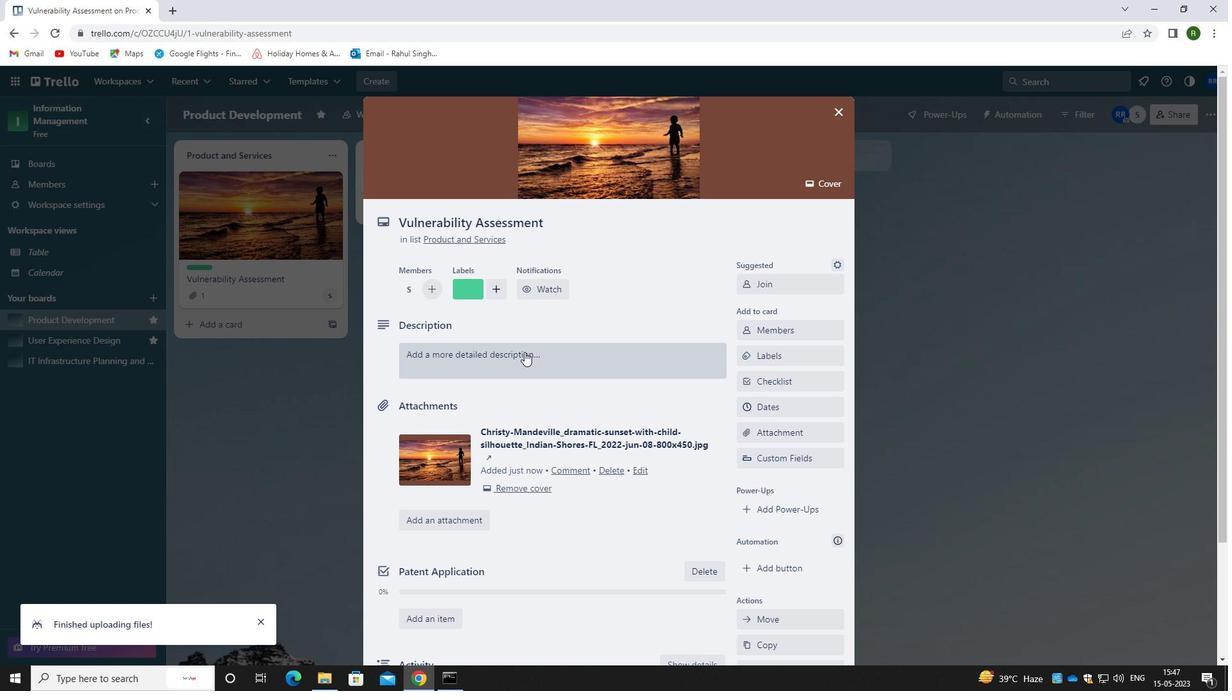 
Action: Mouse moved to (512, 400)
Screenshot: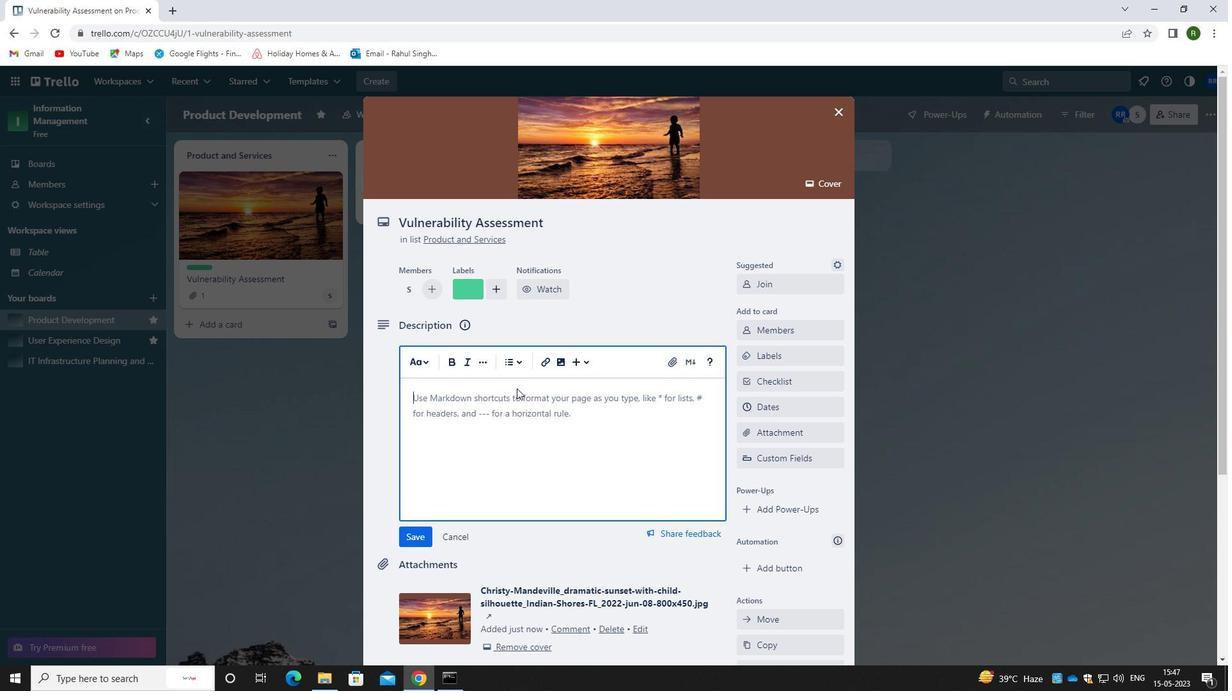 
Action: Mouse pressed left at (512, 400)
Screenshot: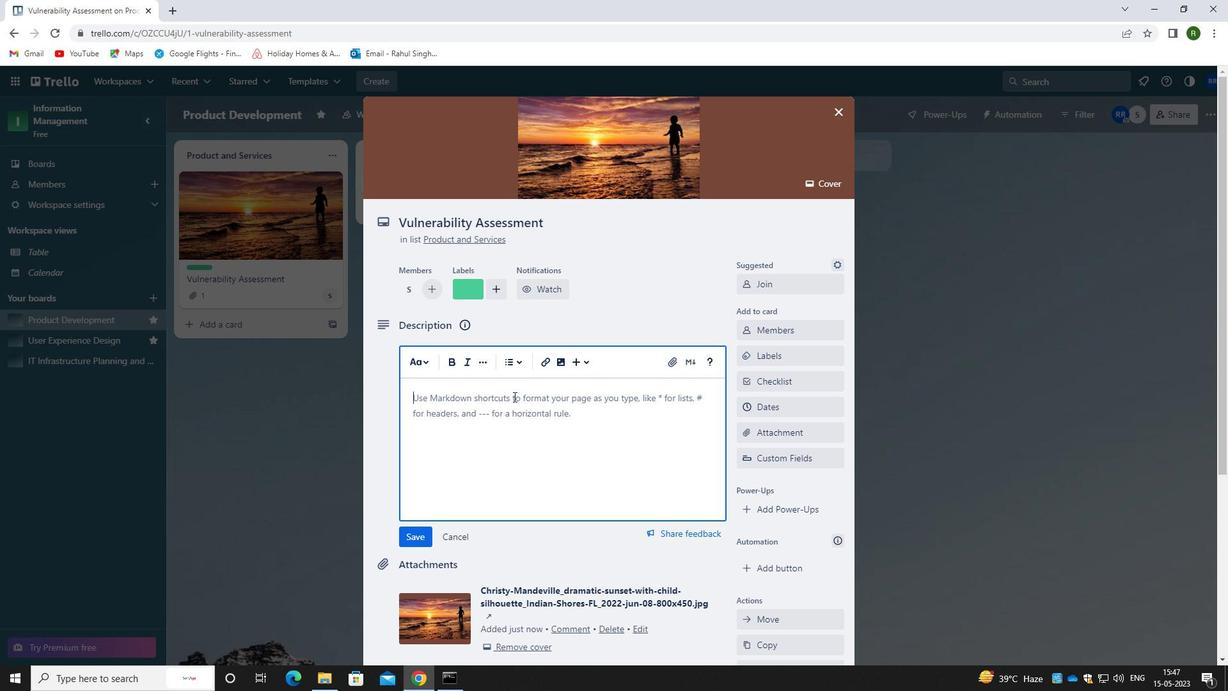 
Action: Key pressed <Key.caps_lock>C<Key.caps_lock>ONDUCT<Key.space>TEAM<Key.space>TRAINING<Key.space>SESSION<Key.space>ON<Key.space>EFFECTIVE<Key.space>GOALSET==<Key.backspace><Key.backspace><Key.backspace><Key.backspace><Key.backspace><Key.space>SETTING
Screenshot: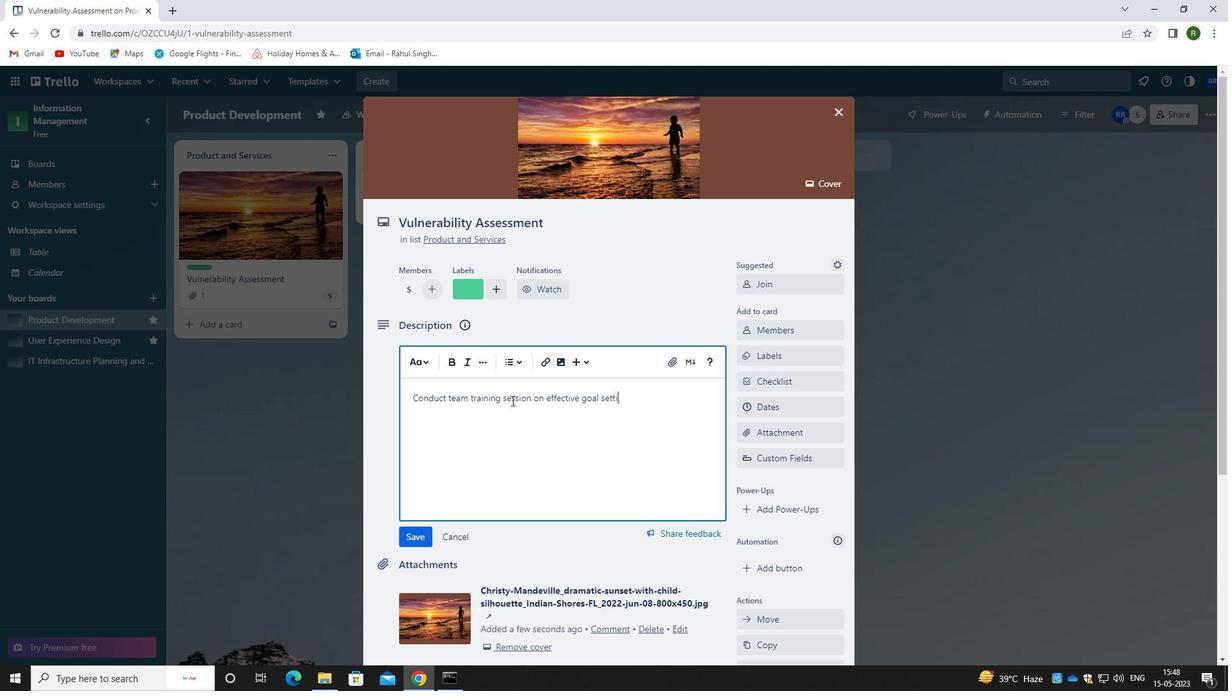 
Action: Mouse moved to (414, 542)
Screenshot: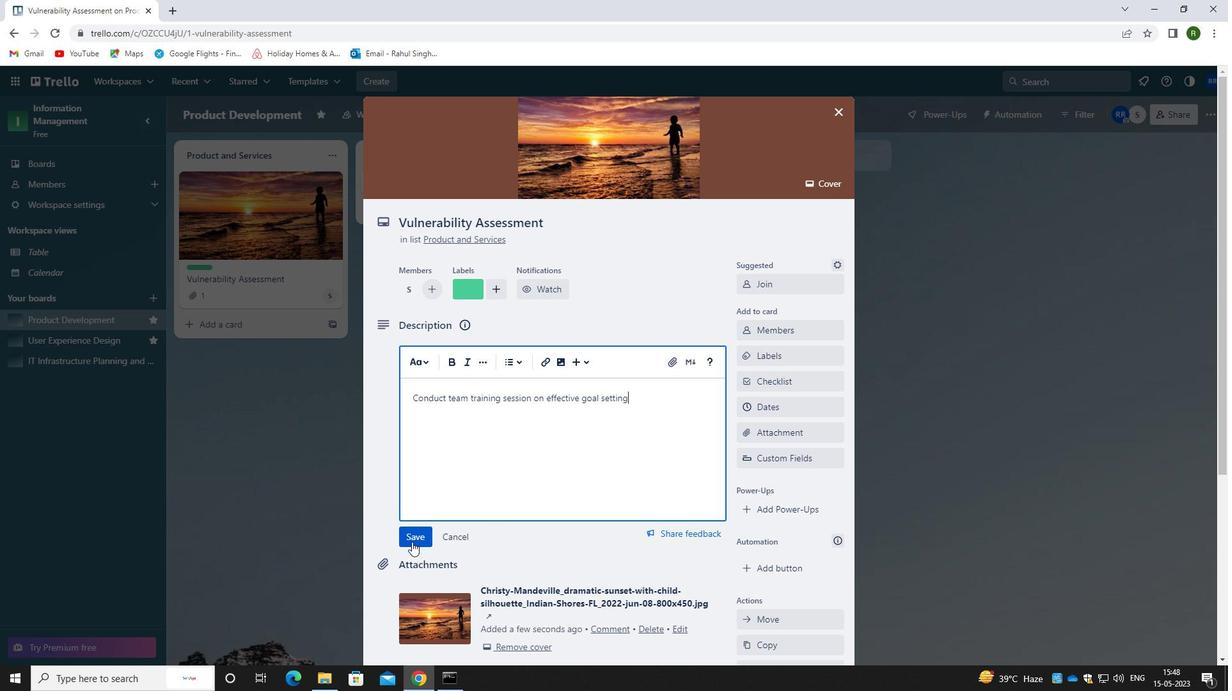 
Action: Mouse pressed left at (414, 542)
Screenshot: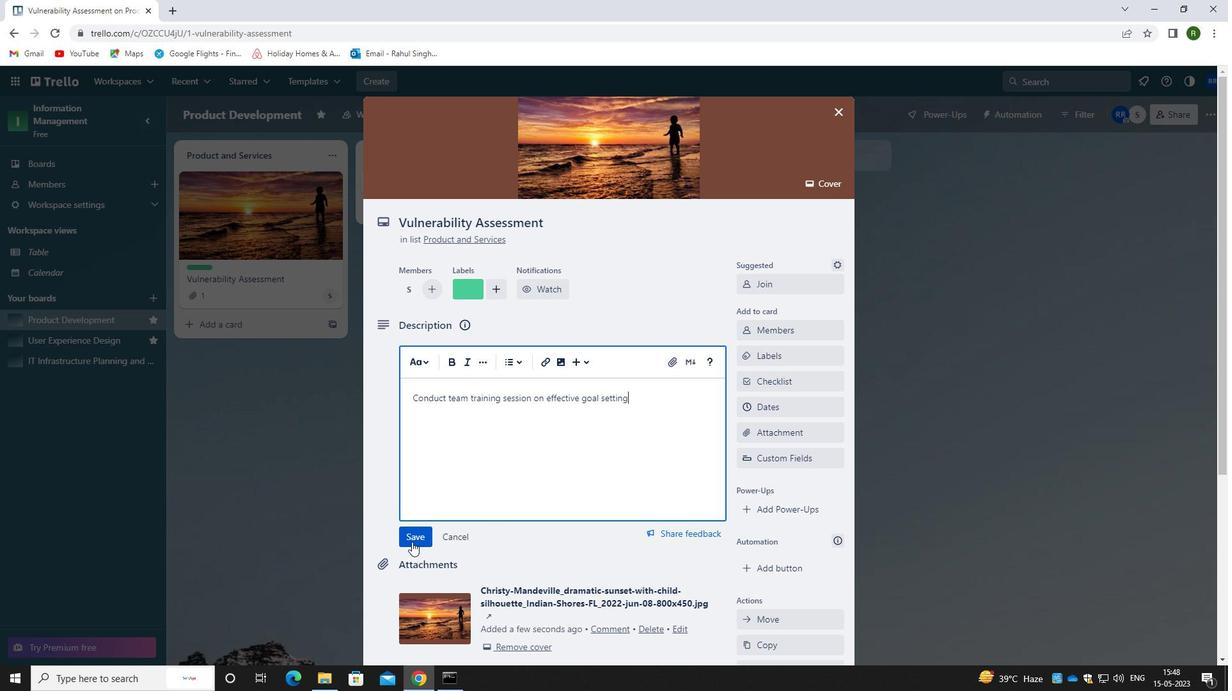 
Action: Mouse moved to (657, 490)
Screenshot: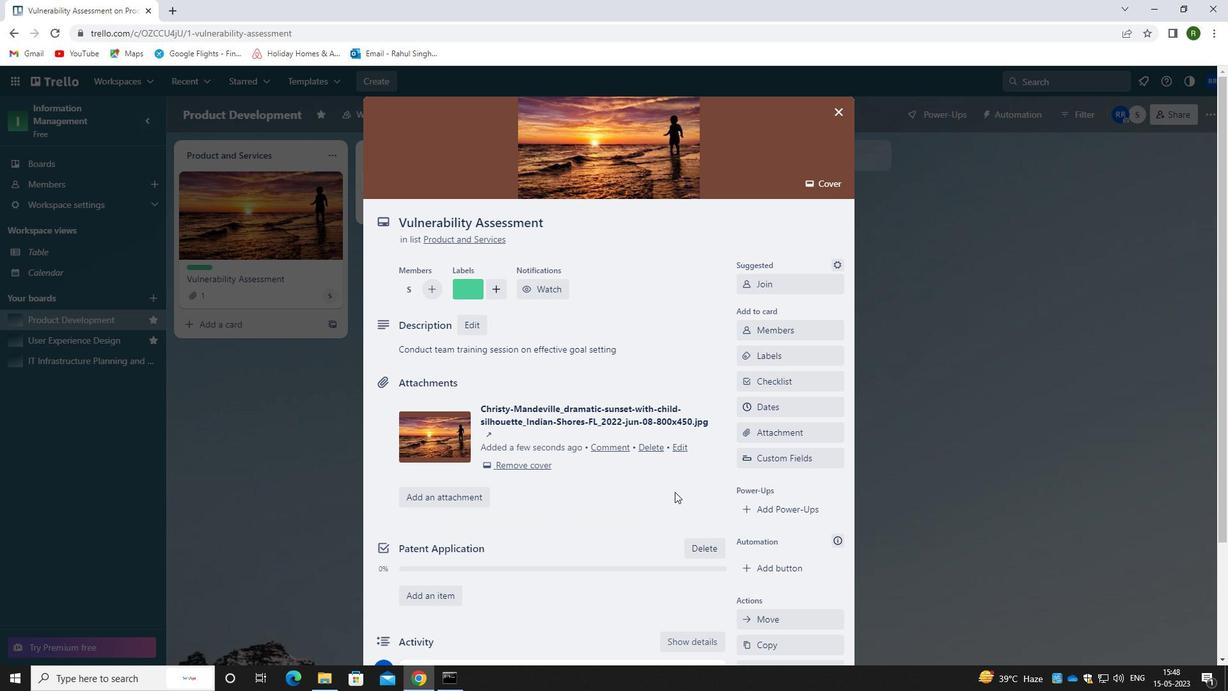 
Action: Mouse scrolled (657, 489) with delta (0, 0)
Screenshot: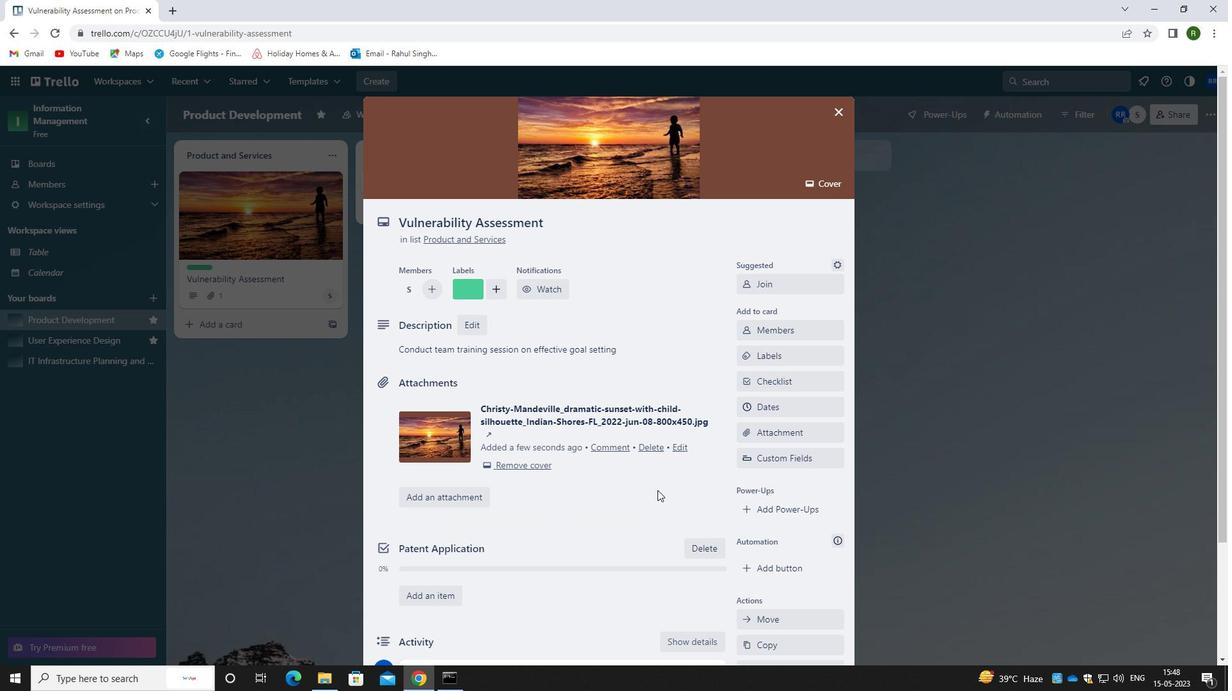 
Action: Mouse moved to (657, 490)
Screenshot: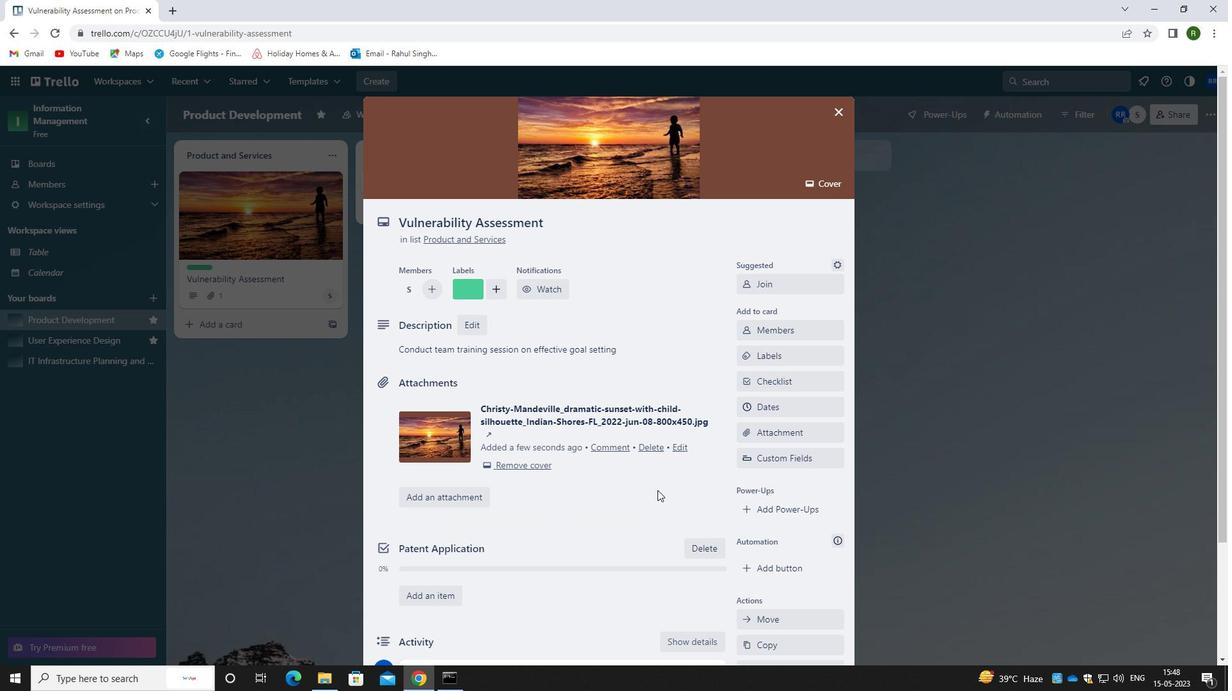 
Action: Mouse scrolled (657, 490) with delta (0, 0)
Screenshot: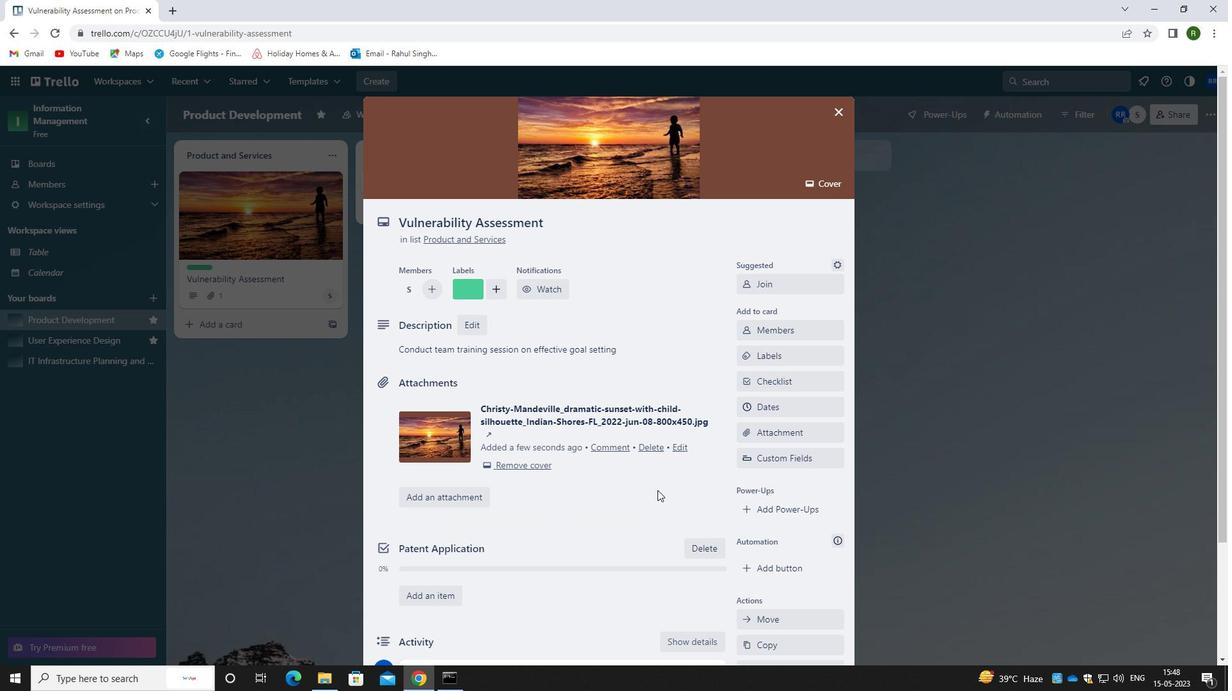
Action: Mouse scrolled (657, 490) with delta (0, 0)
Screenshot: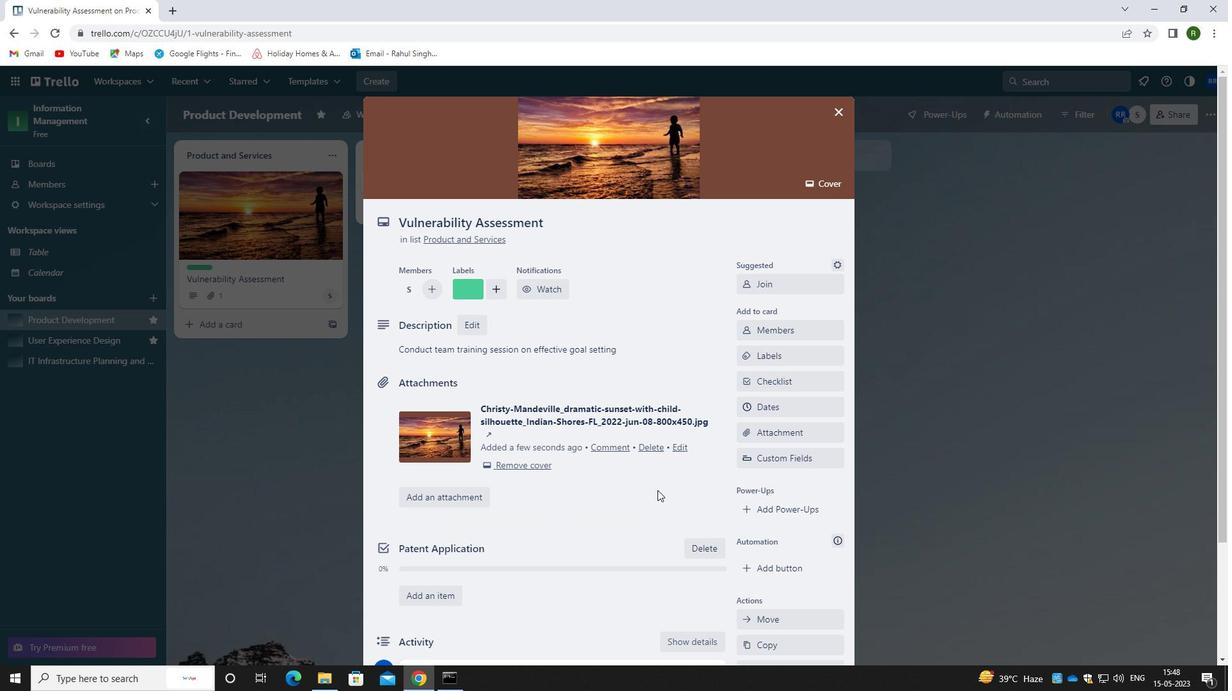 
Action: Mouse scrolled (657, 490) with delta (0, 0)
Screenshot: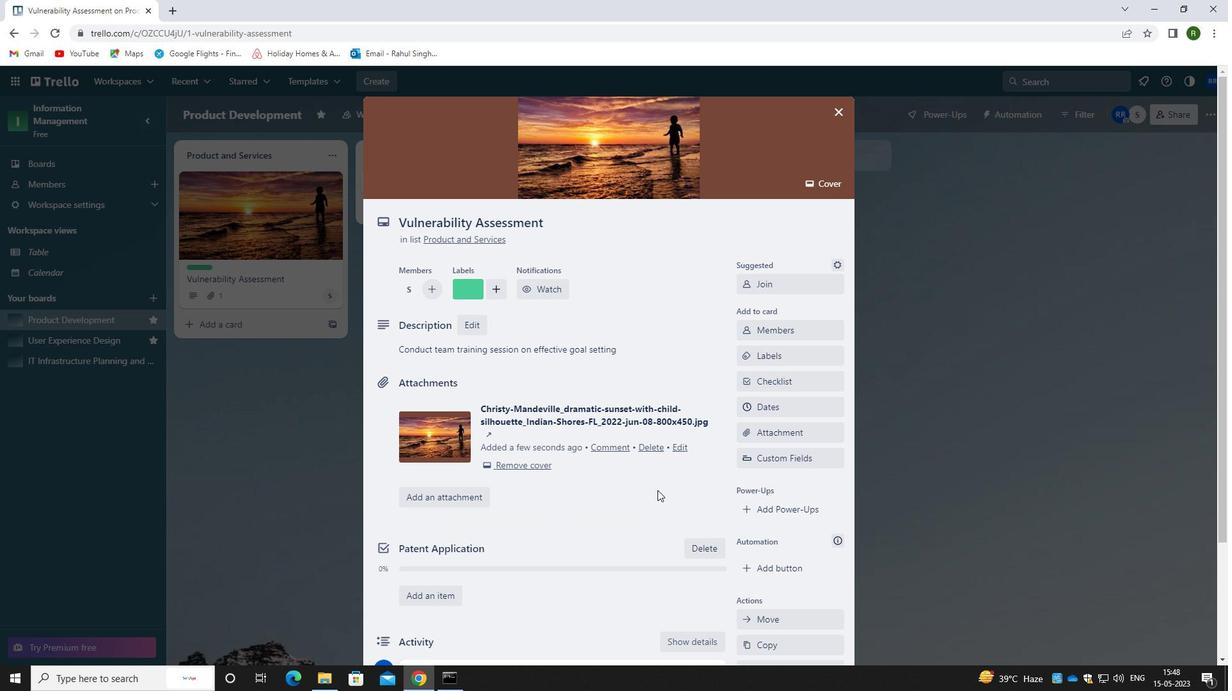 
Action: Mouse scrolled (657, 490) with delta (0, 0)
Screenshot: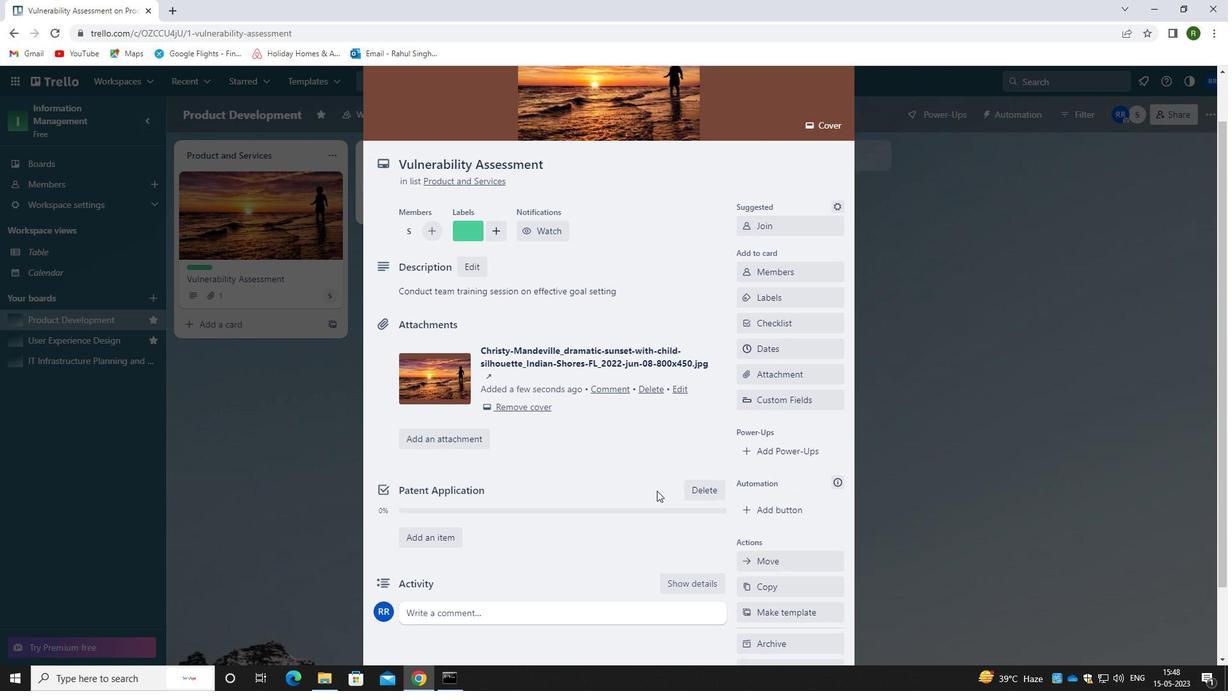 
Action: Mouse moved to (510, 531)
Screenshot: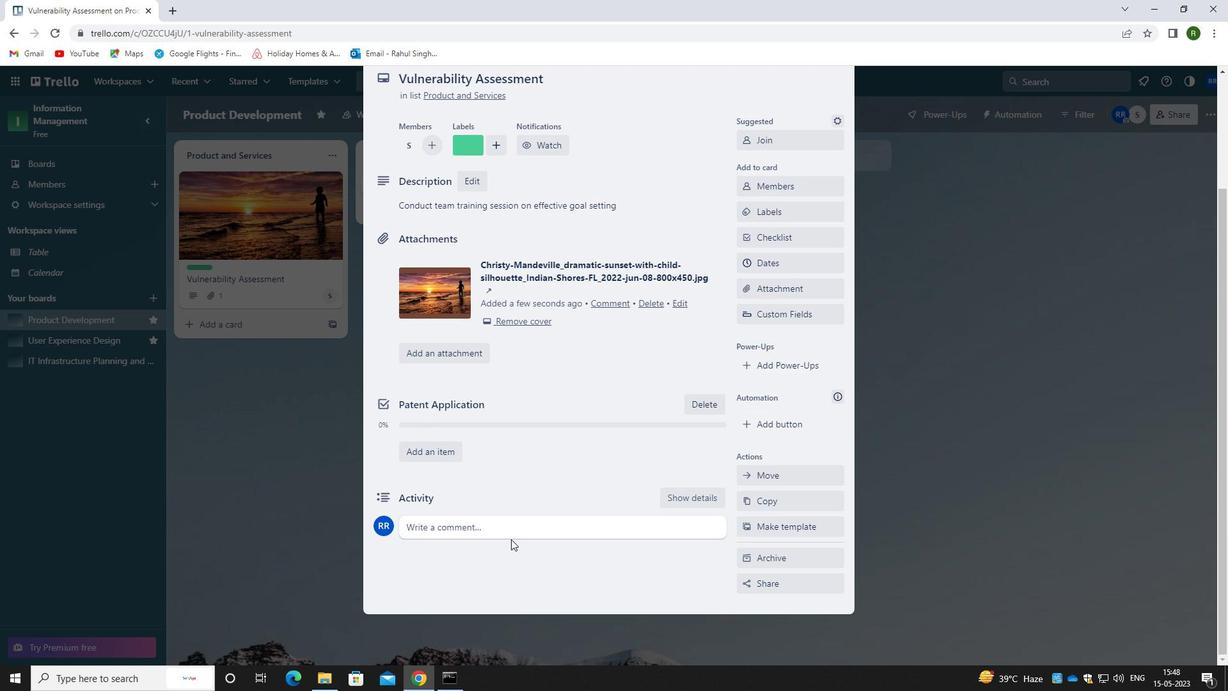 
Action: Mouse pressed left at (510, 531)
Screenshot: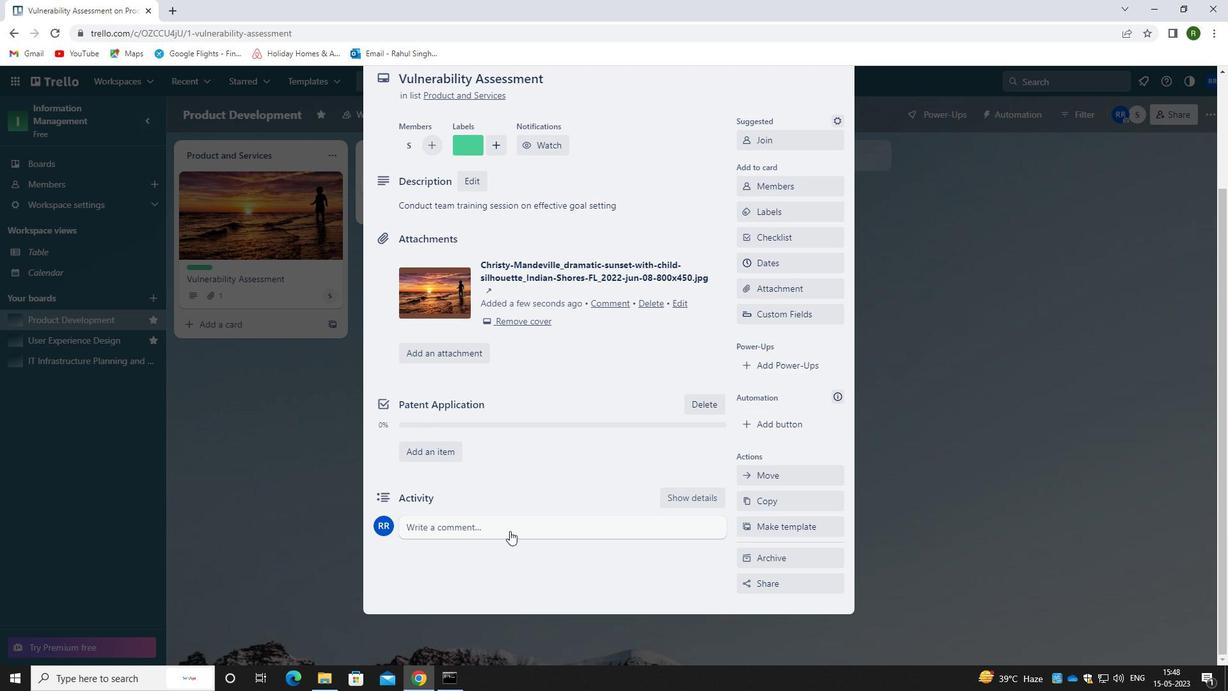
Action: Mouse moved to (489, 560)
Screenshot: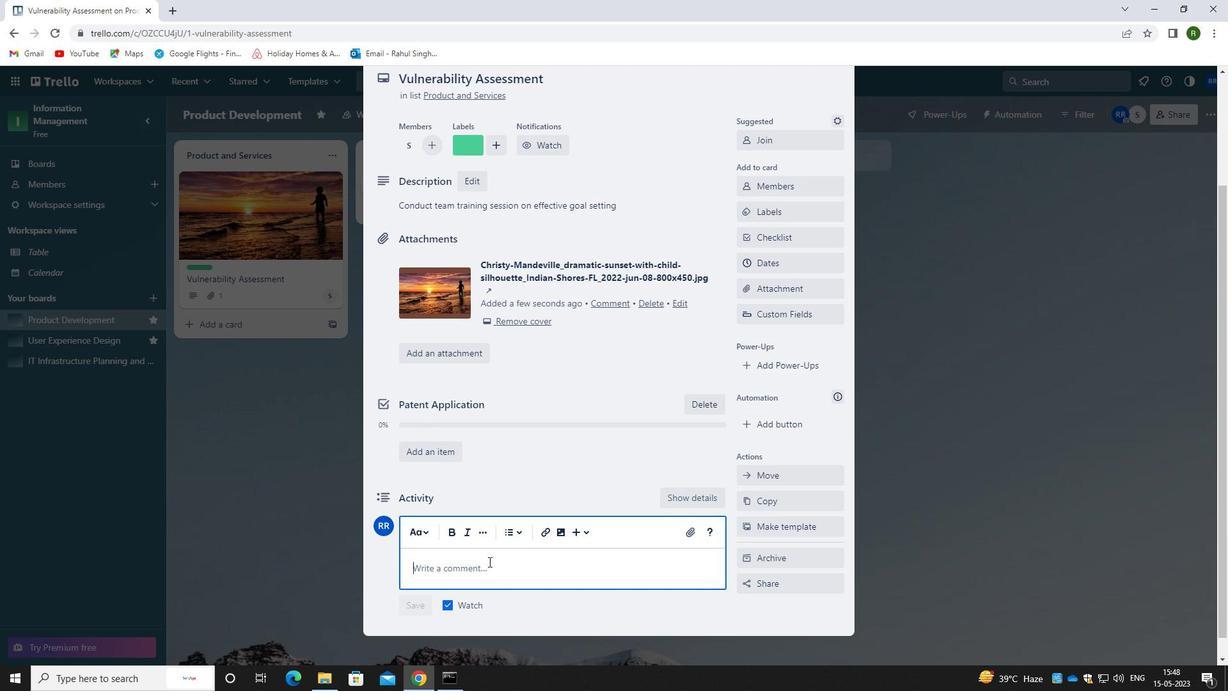
Action: Mouse pressed left at (489, 560)
Screenshot: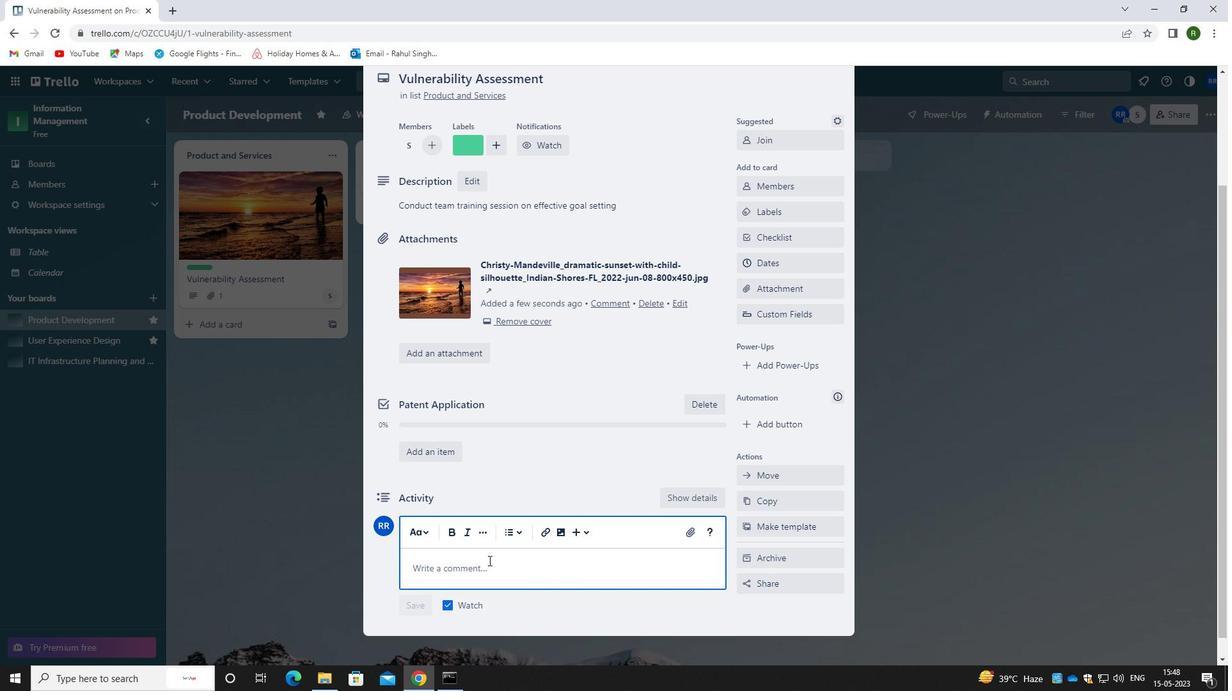 
Action: Key pressed <Key.caps_lock>F<Key.backspace>G<Key.caps_lock>IVEN<Key.space>THE<Key.space>POTENTIAL<Key.space>IMPACT<Key.space>OF<Key.space>THIS<Key.space>TASK<Key.space>ON<Key.space>OUR<Key.space>COMPONY<Key.backspace><Key.backspace><Key.backspace>ANY<Key.space>CULTURE<Key.space>OF<Key.space>INNOVATION,<Key.space>LET<Key.space>US<Key.space>ENSURE<Key.space>THAT<Key.space>WE<Key.space>APPROC<Key.backspace>ACH<Key.space>IT<Key.space>WITH<Key.space>AS<Key.backspace><Key.space>SENSE<Key.space>OF<Key.space>CURIOSITY<Key.space>AND<Key.space>A<Key.space>WILLNGNESS<Key.space>TO<Key.backspace><Key.backspace><Key.backspace><Key.backspace><Key.backspace><Key.backspace>F<Key.backspace><Key.backspace><Key.backspace><Key.backspace>INGNESS<Key.space>TO<Key.space>EXPLORE<Key.space>NEW<Key.space>IDEAS.
Screenshot: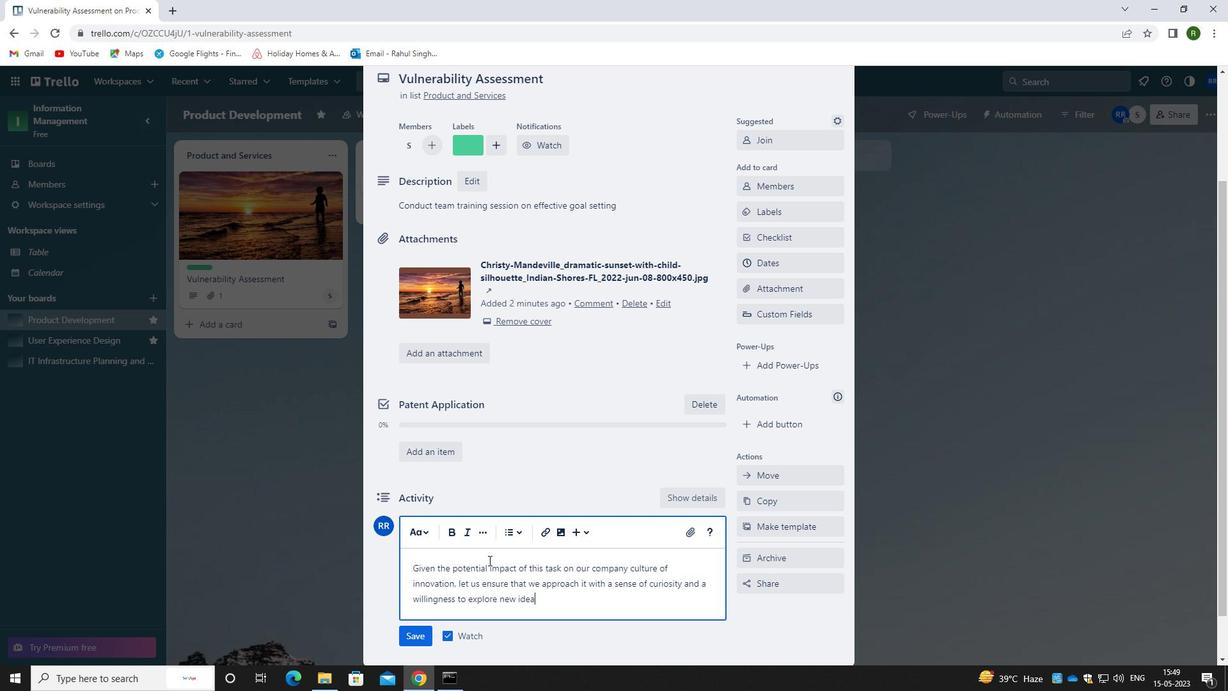 
Action: Mouse moved to (412, 643)
Screenshot: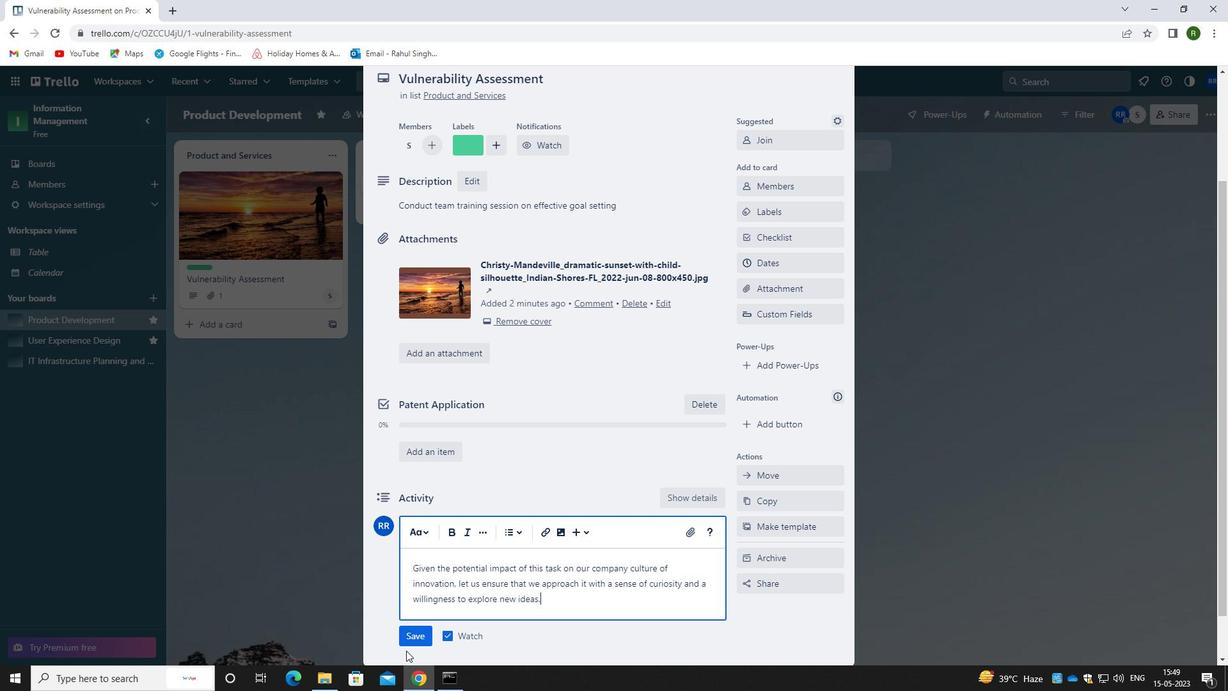 
Action: Mouse pressed left at (412, 643)
Screenshot: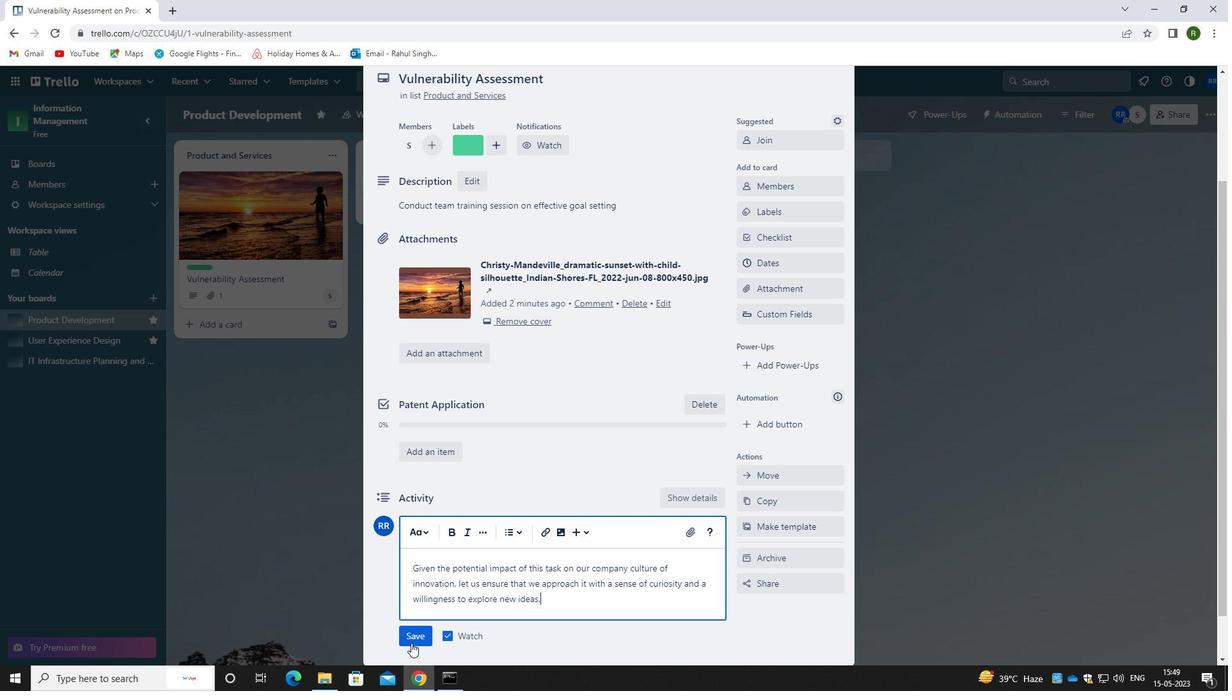 
Action: Mouse moved to (768, 265)
Screenshot: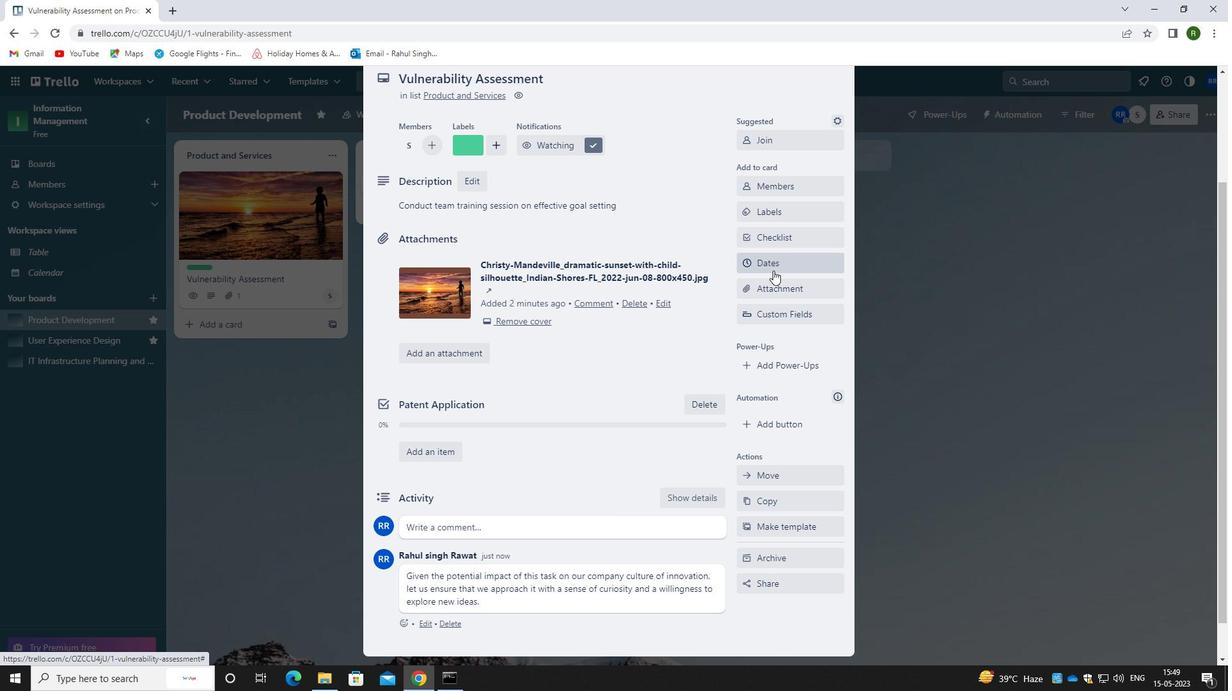 
Action: Mouse pressed left at (768, 265)
Screenshot: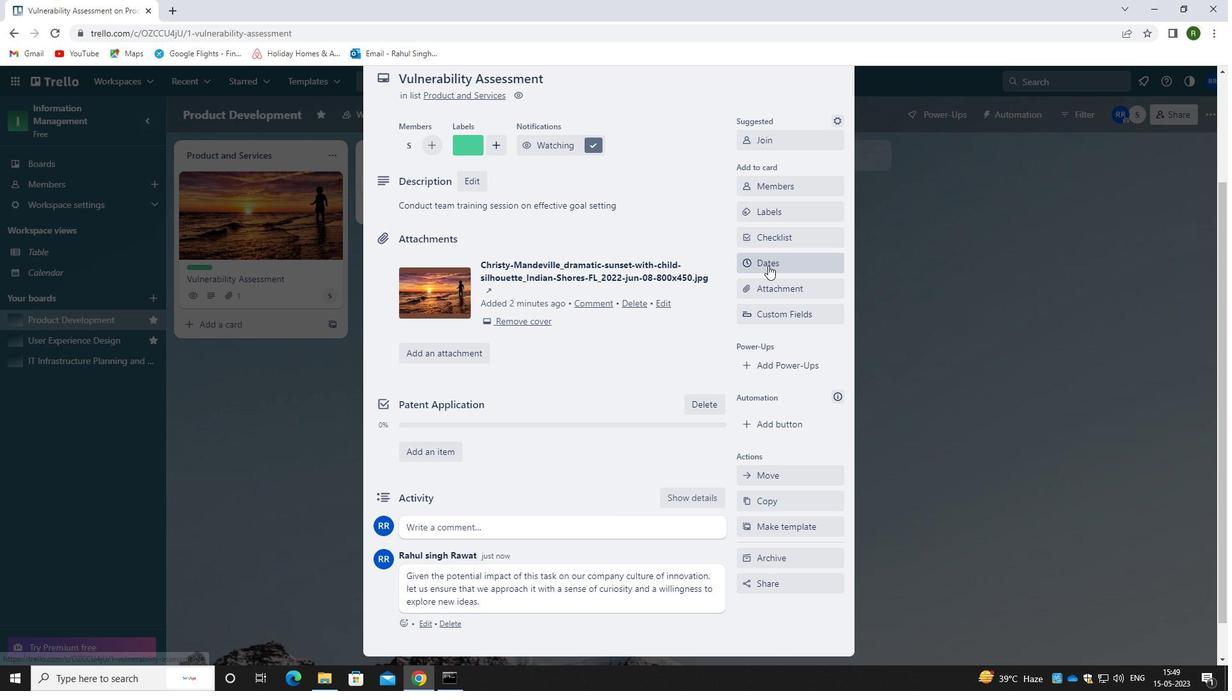 
Action: Mouse moved to (753, 348)
Screenshot: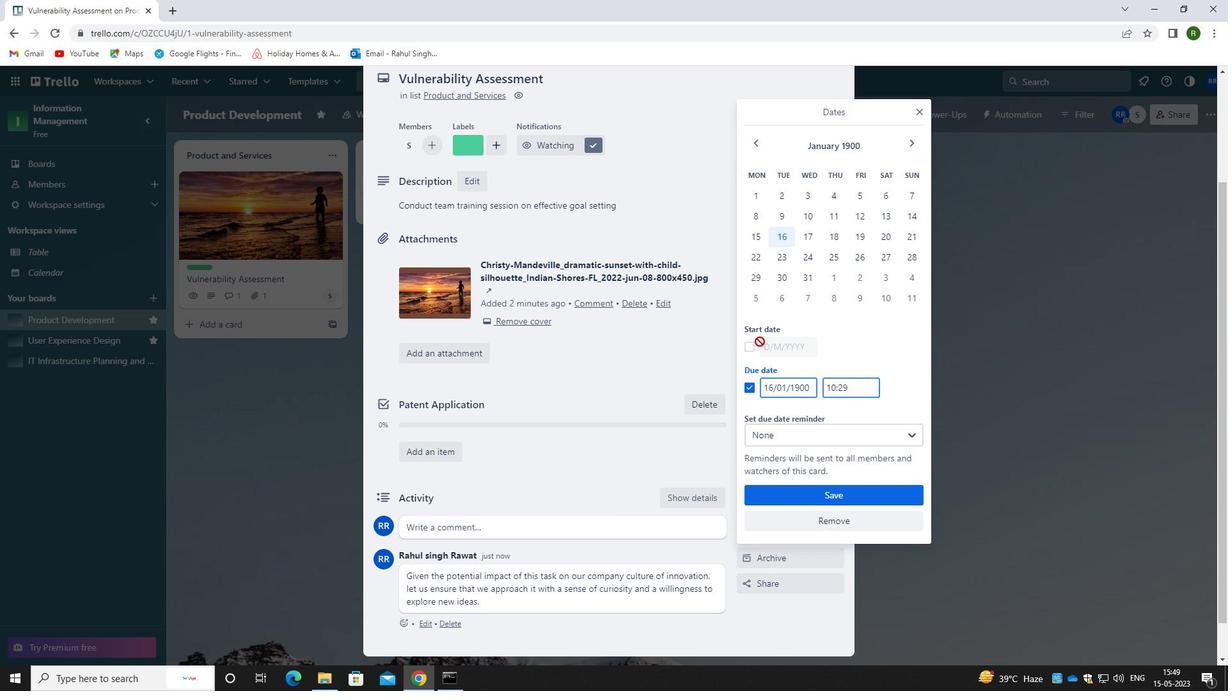
Action: Mouse pressed left at (753, 348)
Screenshot: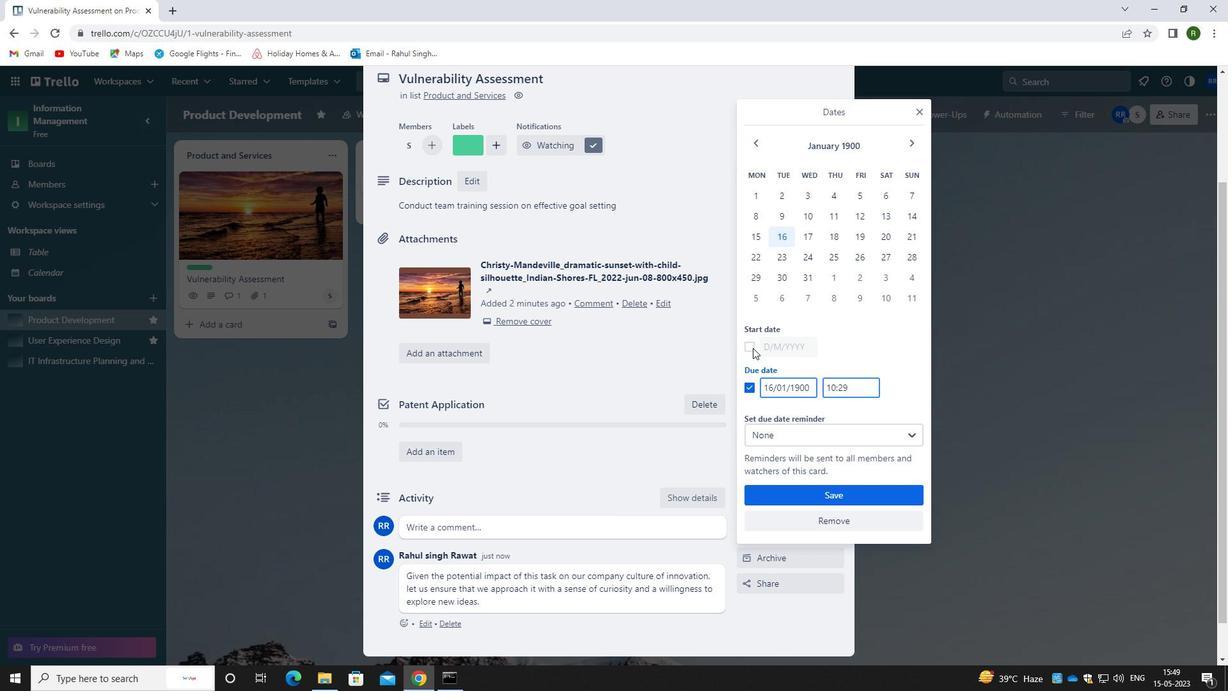
Action: Mouse moved to (815, 352)
Screenshot: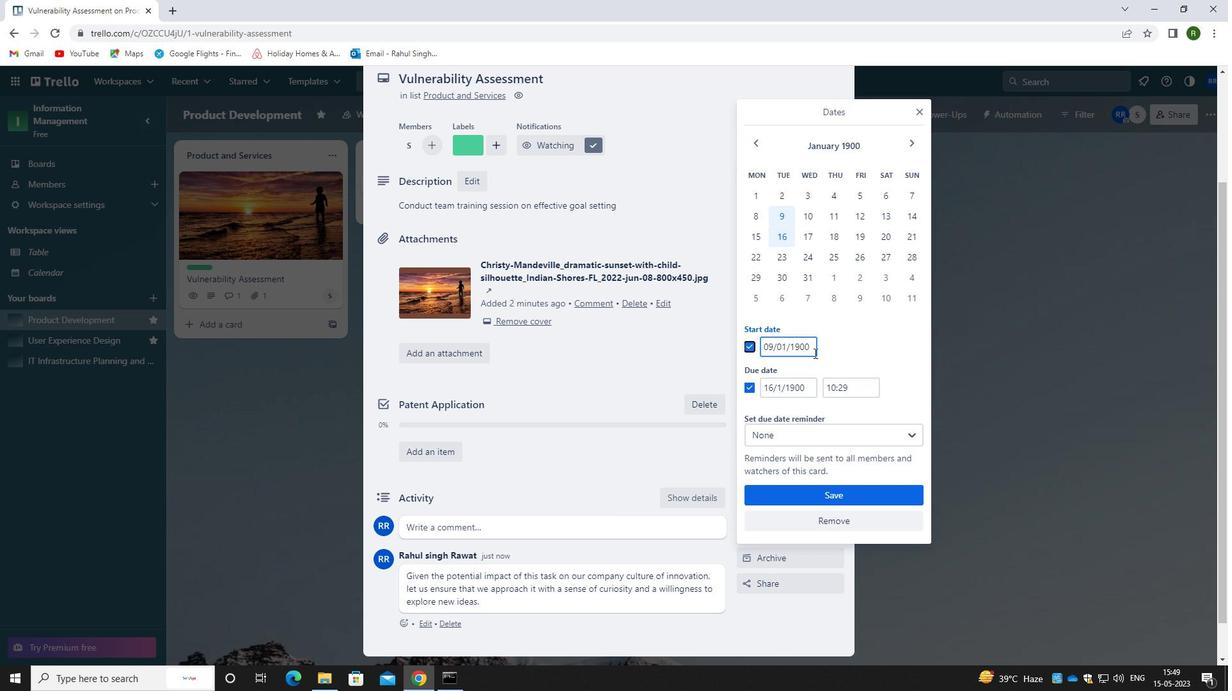
Action: Mouse pressed left at (815, 352)
Screenshot: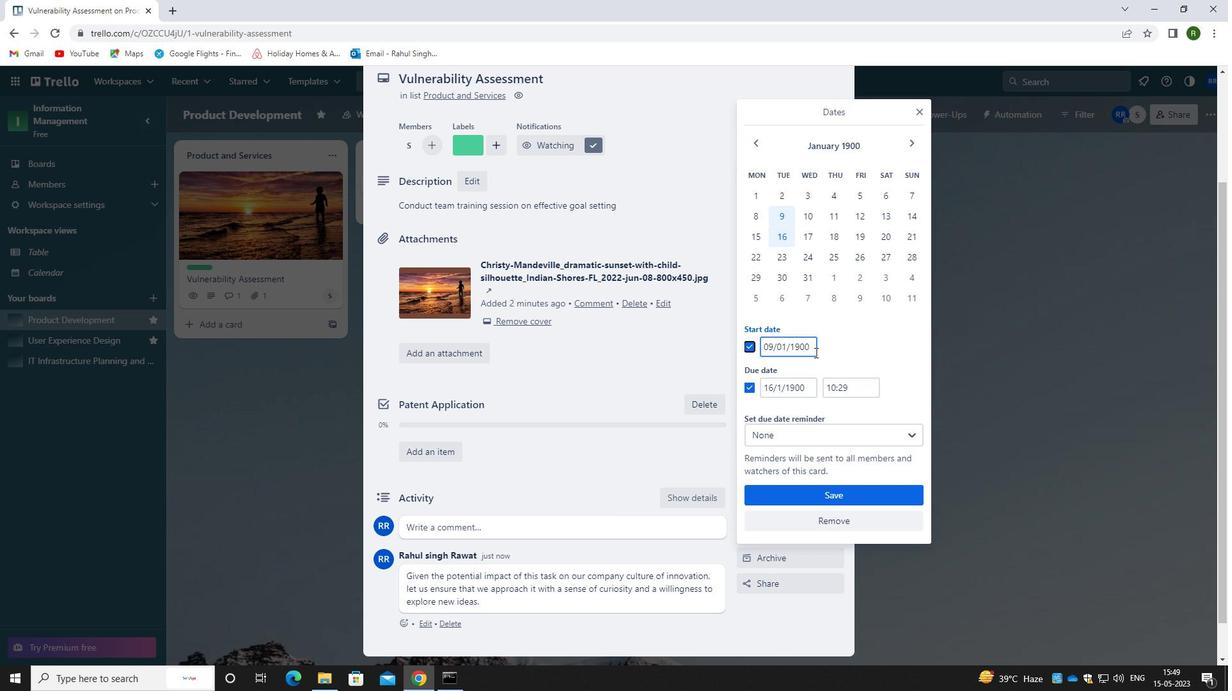 
Action: Mouse moved to (757, 354)
Screenshot: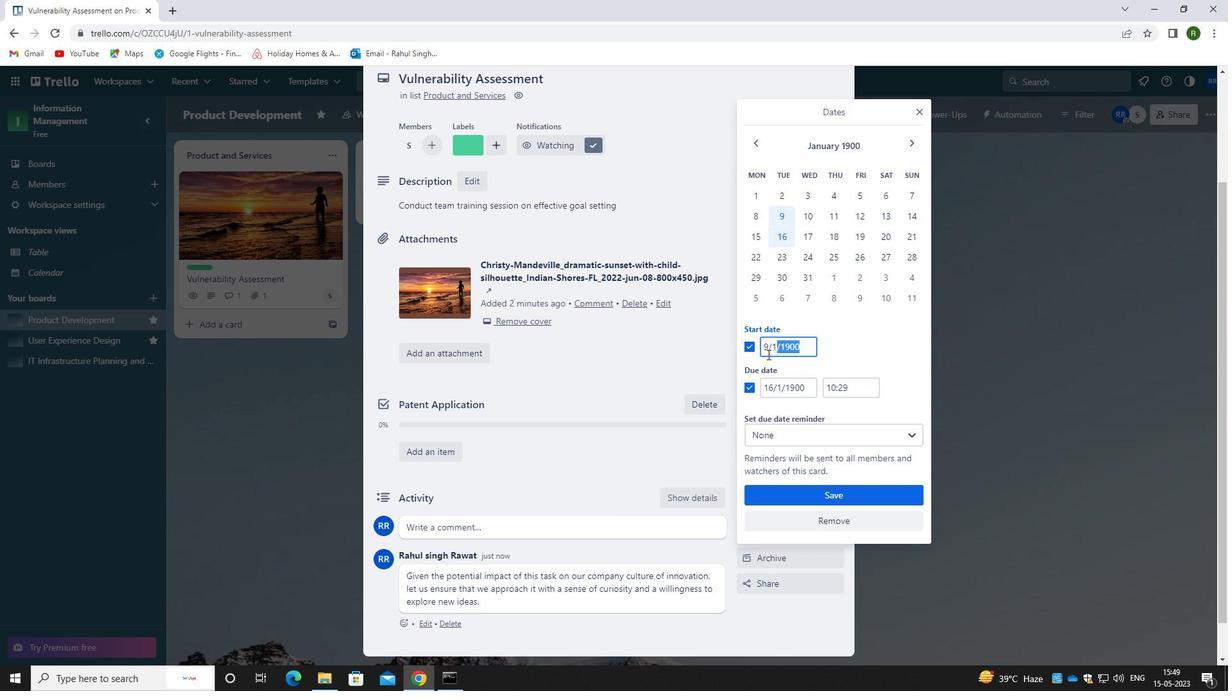 
Action: Key pressed 01/01/1900
Screenshot: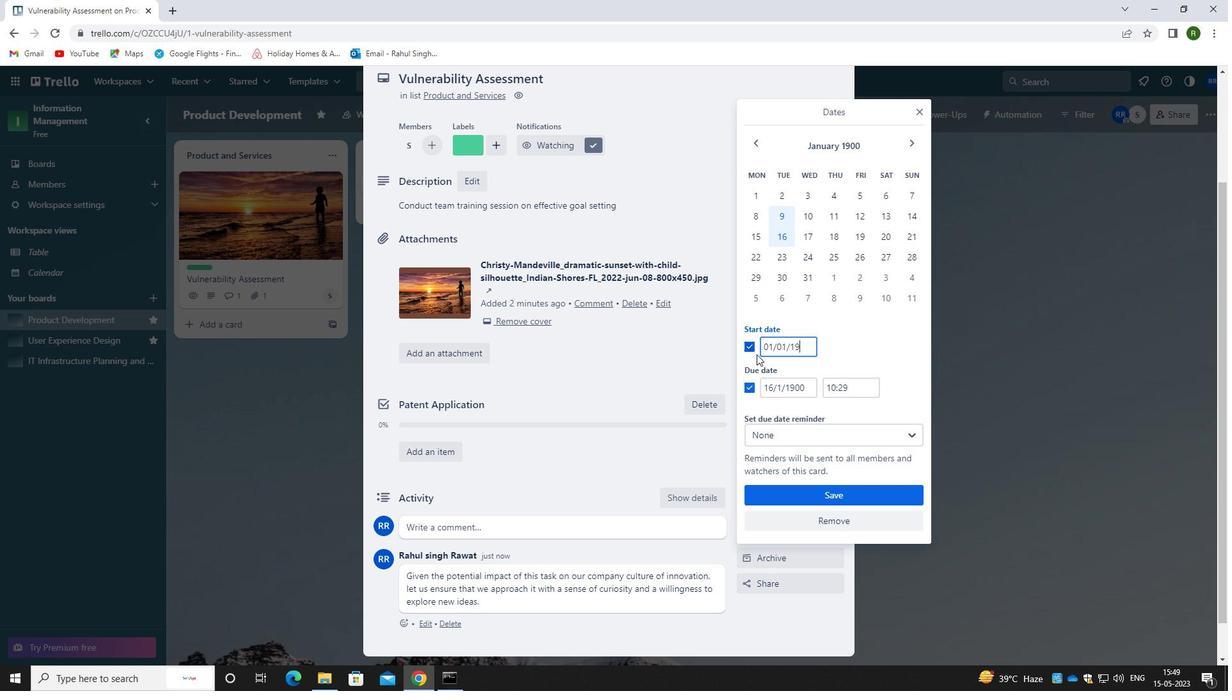 
Action: Mouse moved to (807, 387)
Screenshot: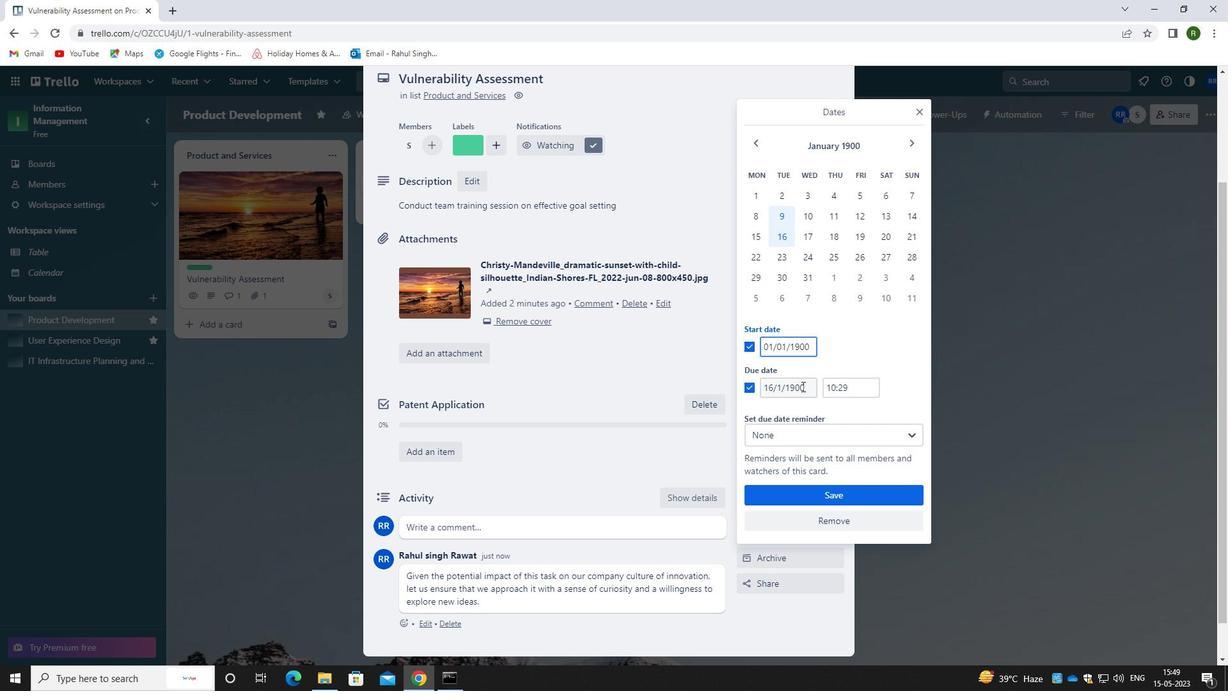 
Action: Mouse pressed left at (807, 387)
Screenshot: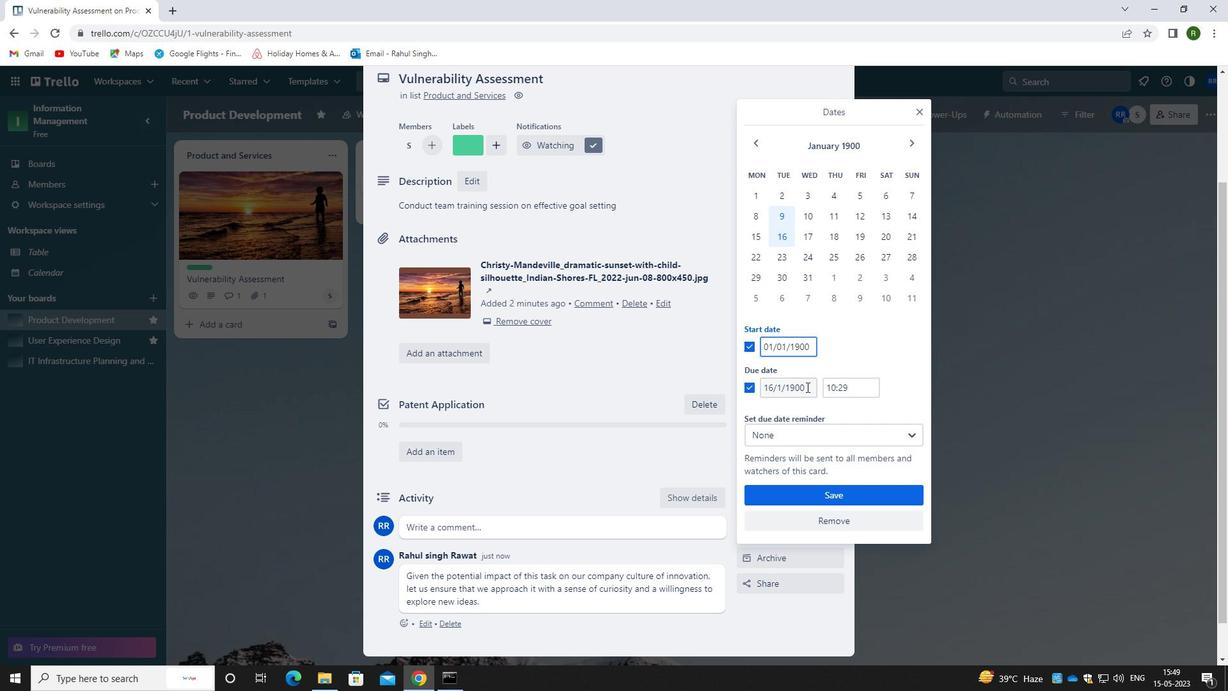 
Action: Mouse moved to (743, 394)
Screenshot: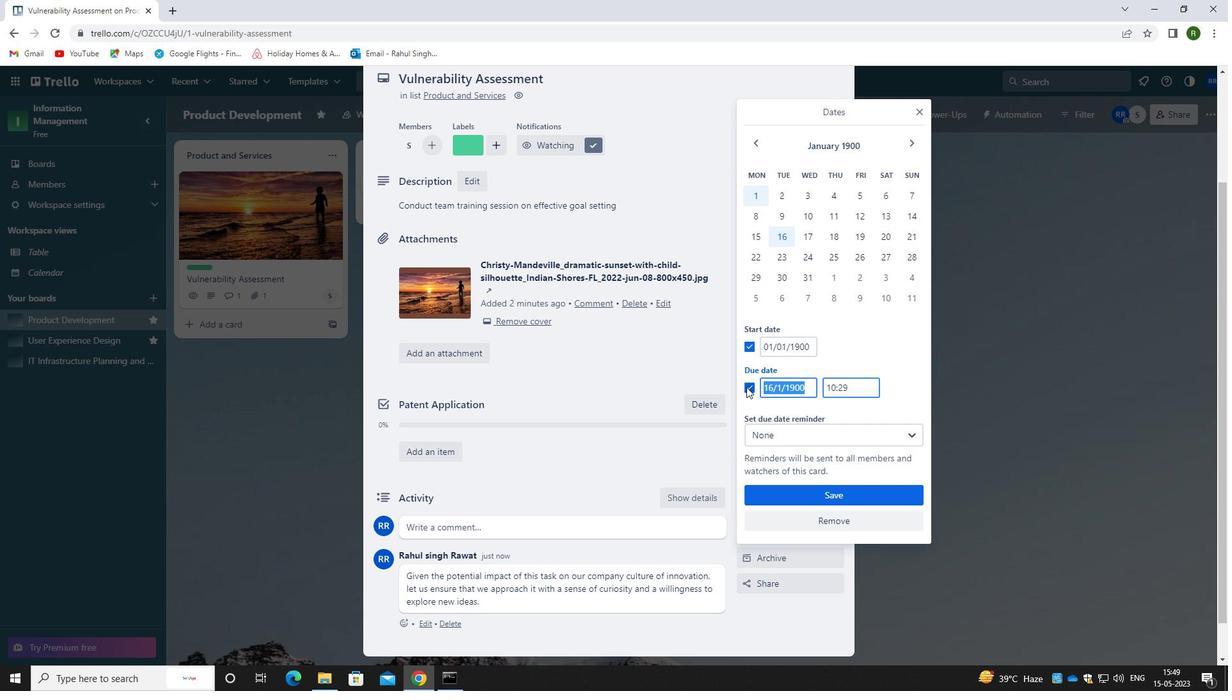 
Action: Key pressed 08/01/1900
Screenshot: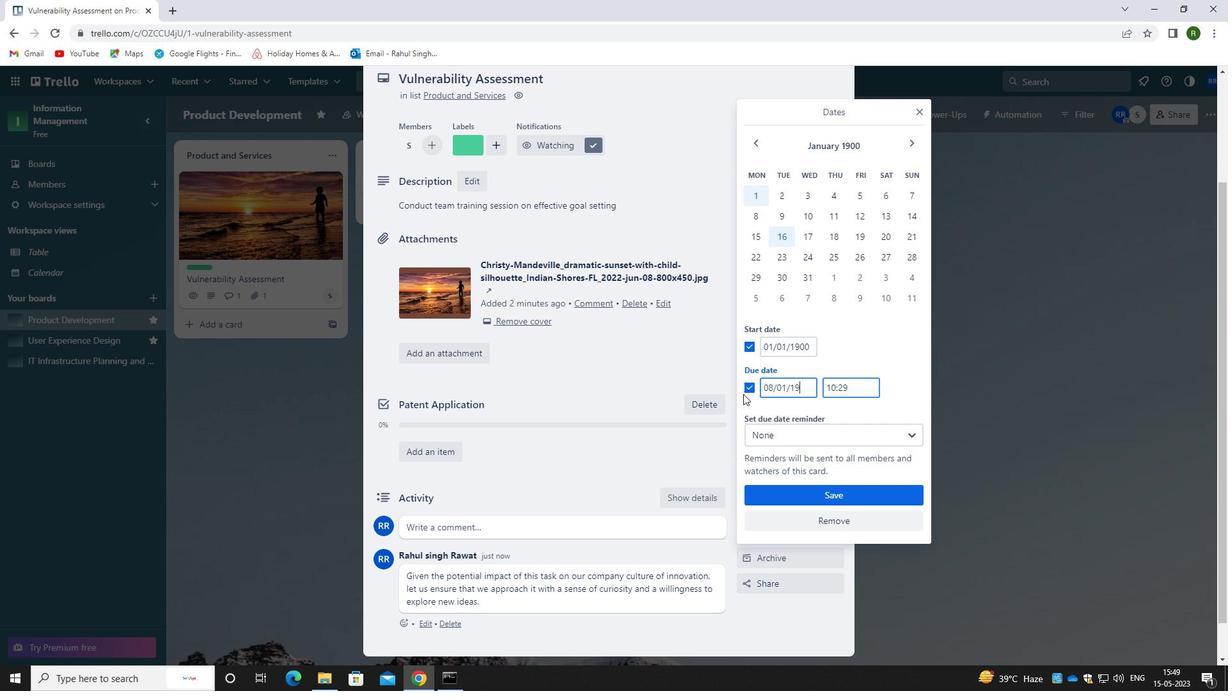 
Action: Mouse moved to (870, 494)
Screenshot: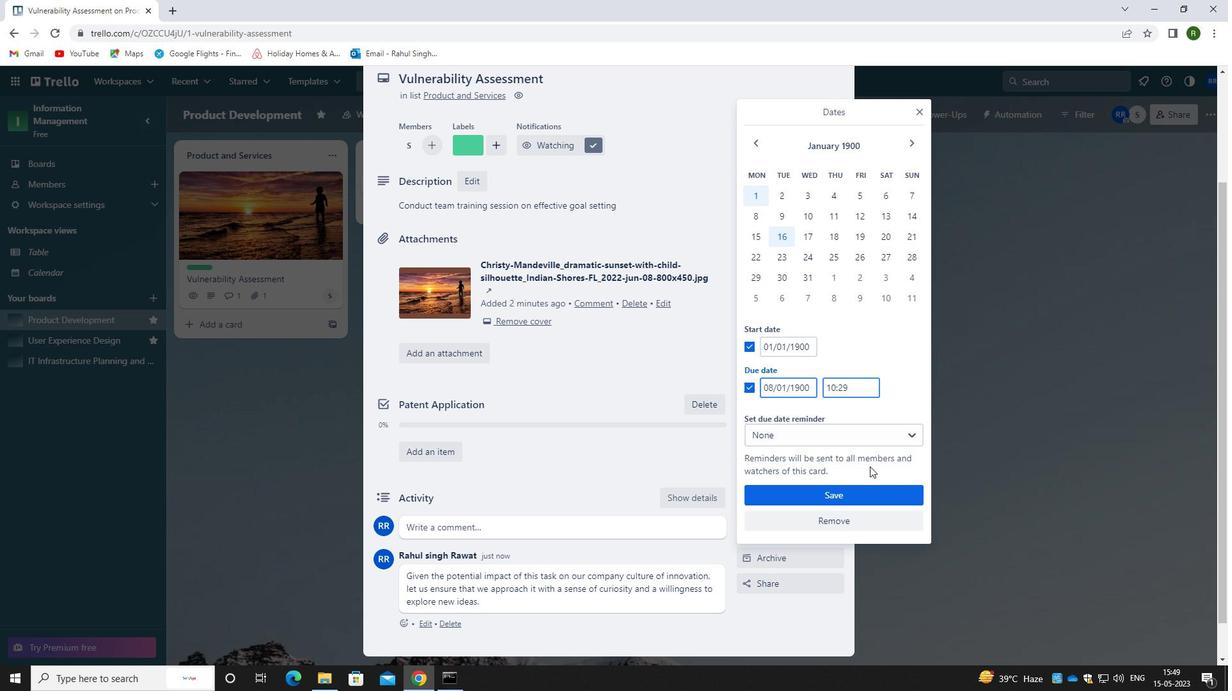 
Action: Mouse pressed left at (870, 494)
Screenshot: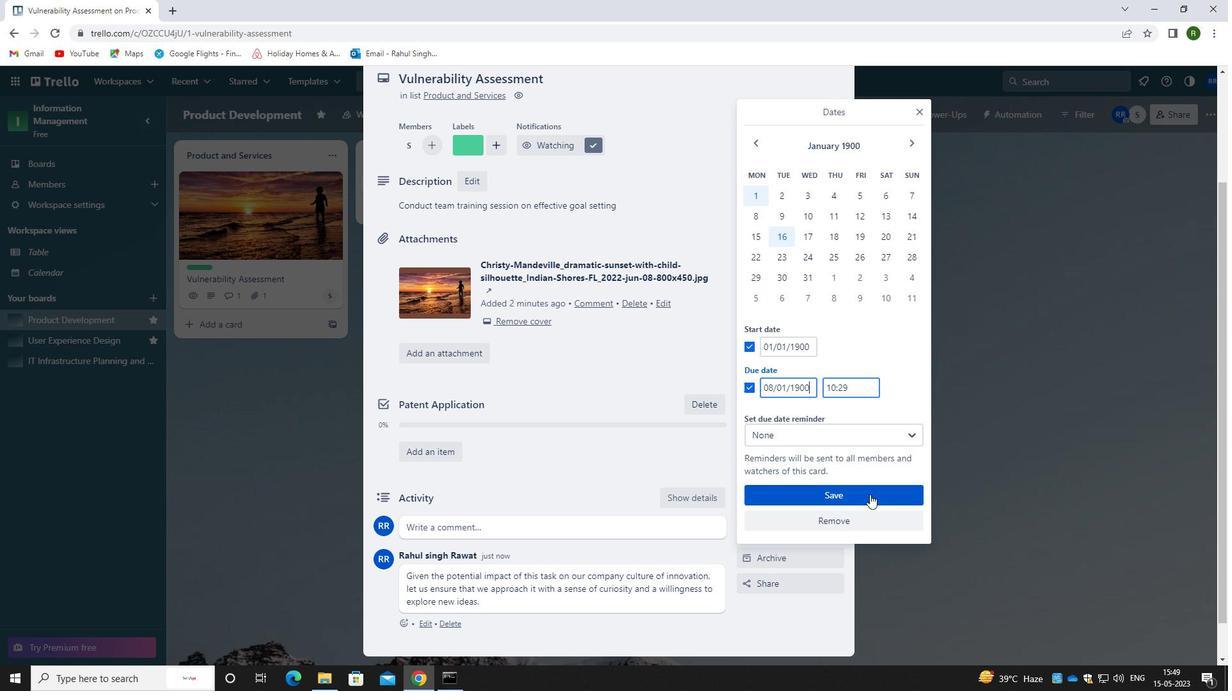 
Action: Mouse moved to (958, 354)
Screenshot: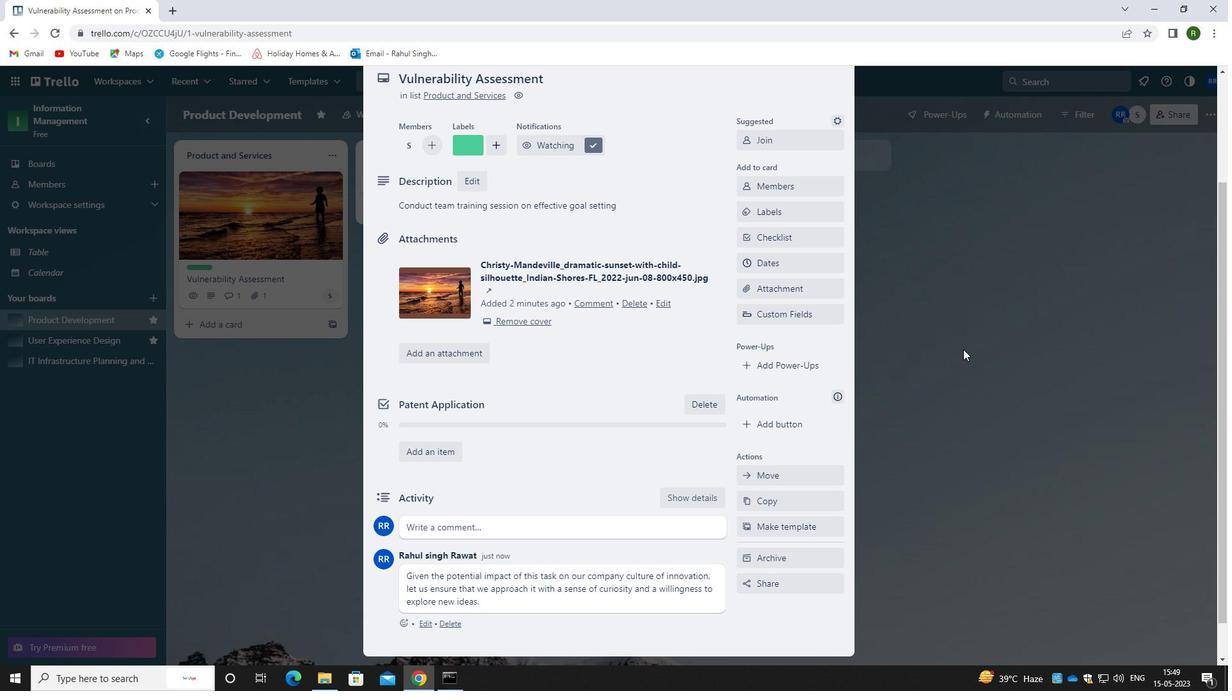 
Action: Mouse scrolled (958, 355) with delta (0, 0)
Screenshot: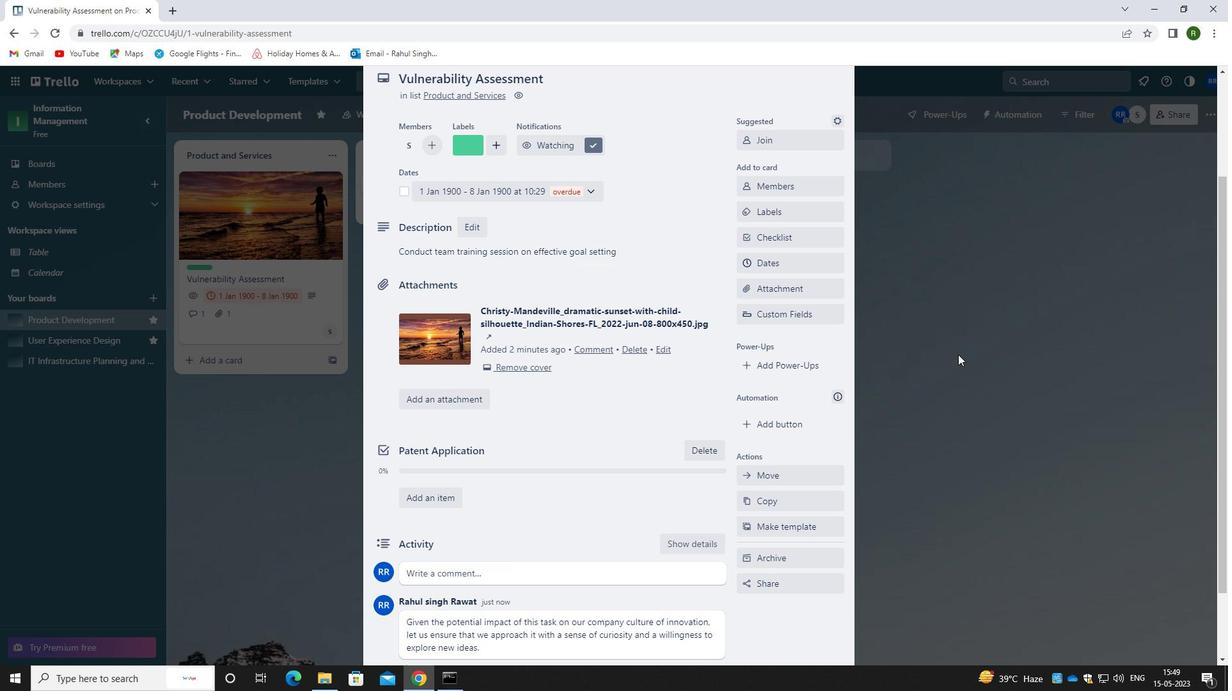 
Action: Mouse scrolled (958, 355) with delta (0, 0)
Screenshot: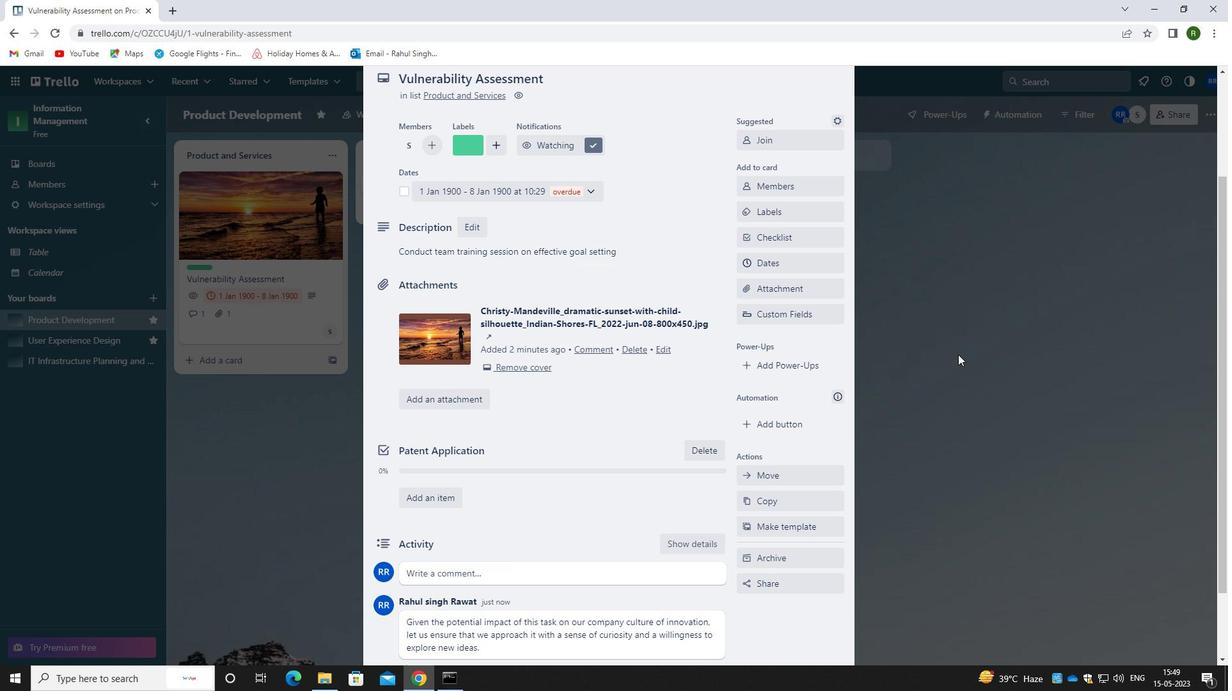 
